 Task: Look for space in El Palmar, Guatemala from 12th July, 2023 to 16th July, 2023 for 8 adults in price range Rs.10000 to Rs.16000. Place can be private room with 8 bedrooms having 8 beds and 8 bathrooms. Property type can be house, flat, guest house. Amenities needed are: wifi, TV, free parkinig on premises, gym, breakfast. Booking option can be shelf check-in. Required host language is English.
Action: Mouse moved to (428, 111)
Screenshot: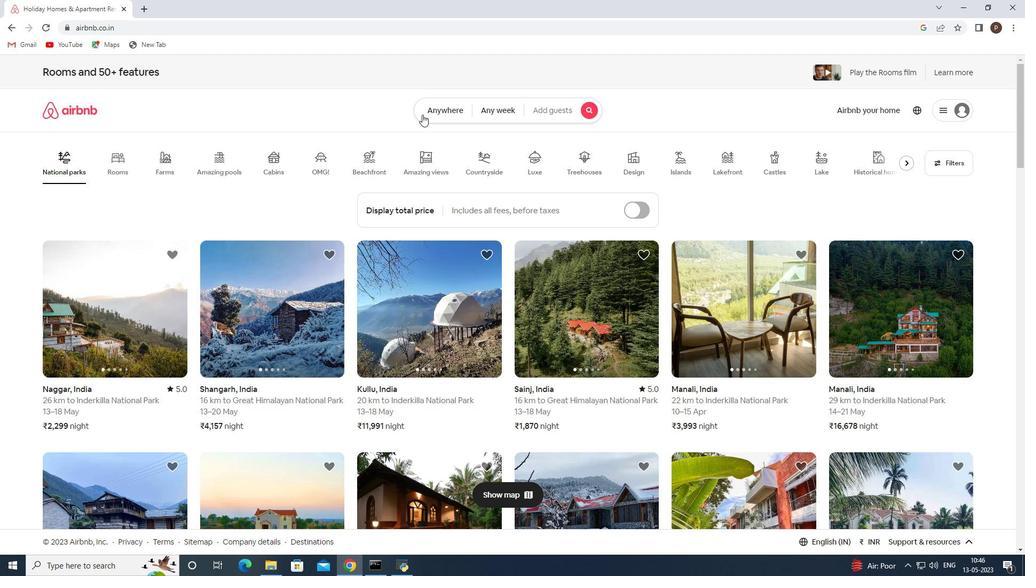 
Action: Mouse pressed left at (428, 111)
Screenshot: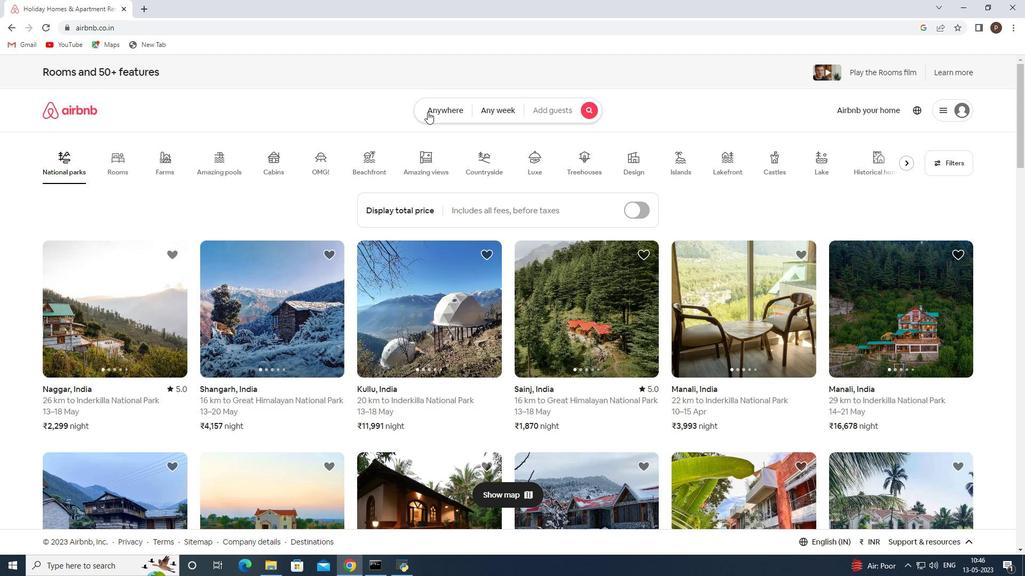 
Action: Mouse moved to (360, 156)
Screenshot: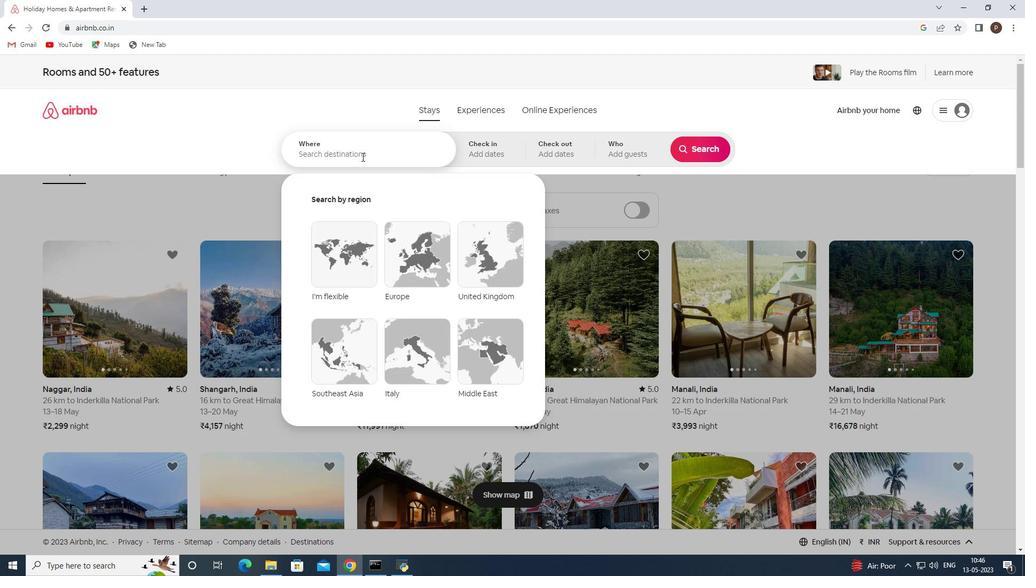 
Action: Mouse pressed left at (360, 156)
Screenshot: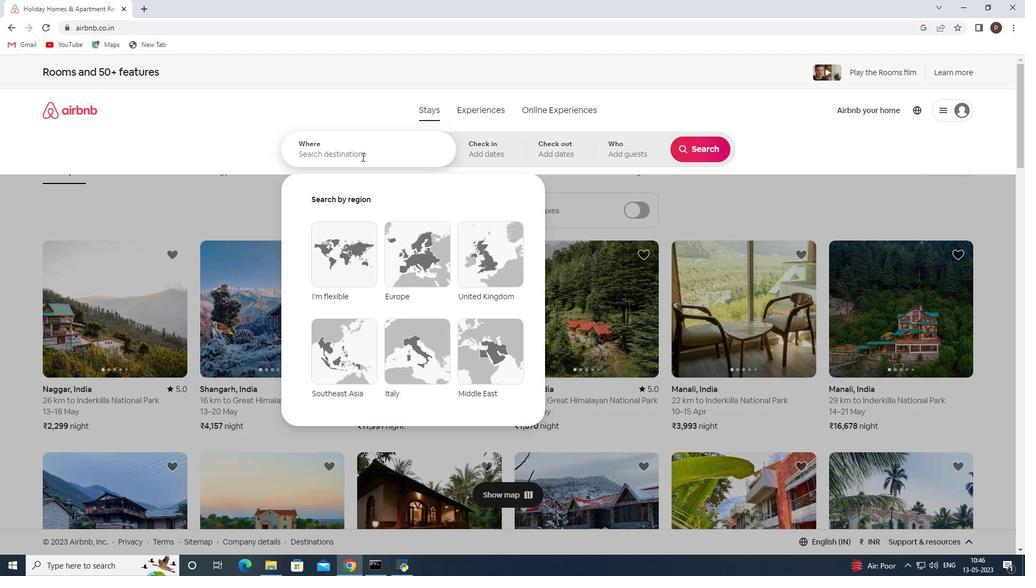 
Action: Key pressed <Key.caps_lock>E<Key.caps_lock>l<Key.space><Key.caps_lock>P<Key.caps_lock>almar,<Key.space><Key.caps_lock>G<Key.caps_lock>uatelama
Screenshot: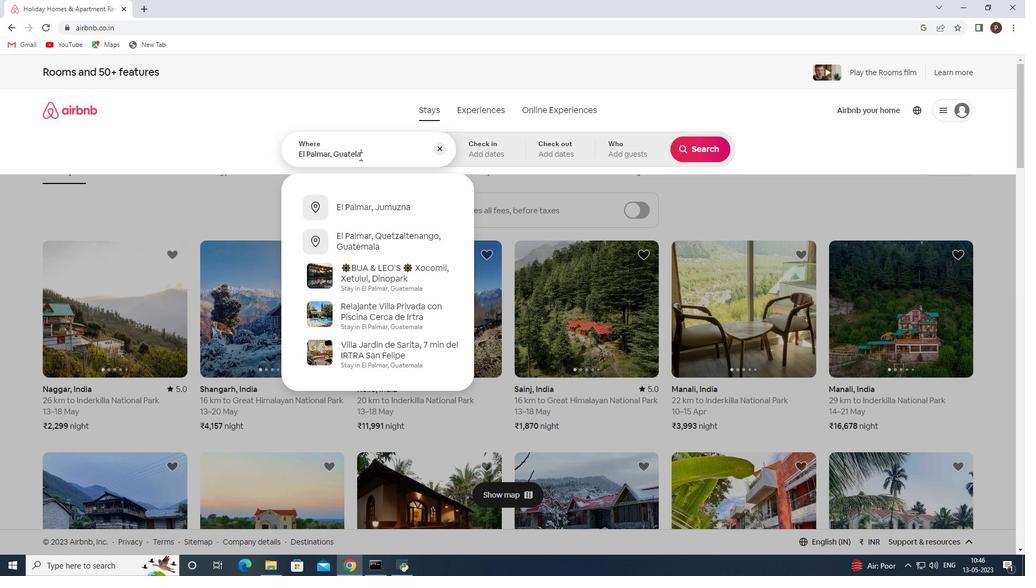 
Action: Mouse moved to (387, 239)
Screenshot: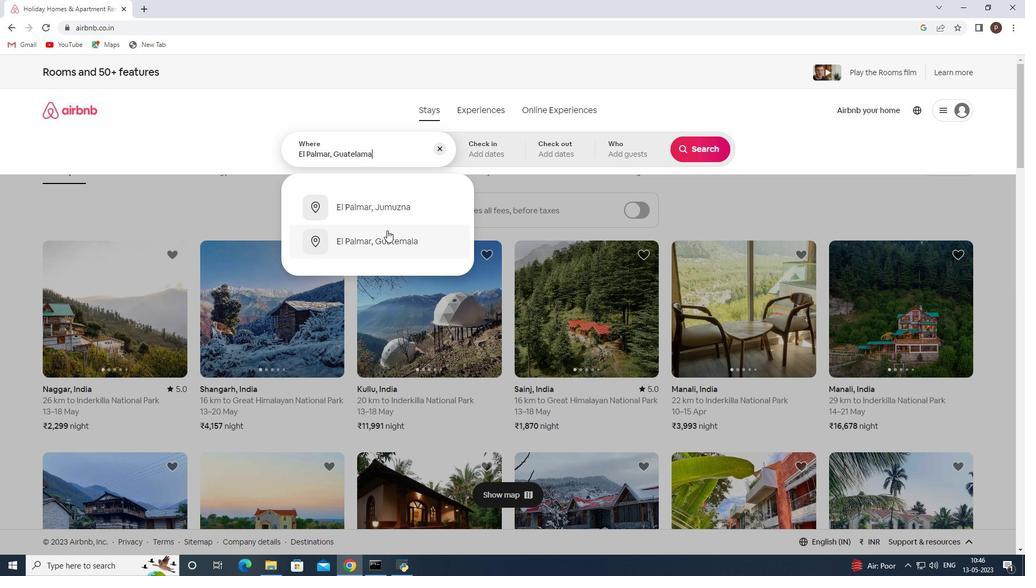 
Action: Mouse pressed left at (387, 239)
Screenshot: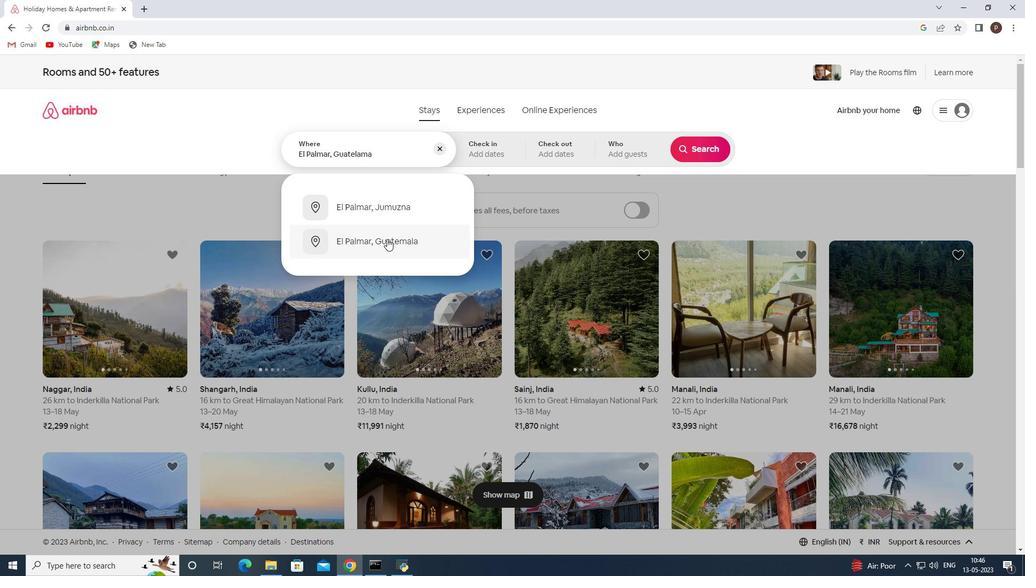
Action: Mouse moved to (694, 232)
Screenshot: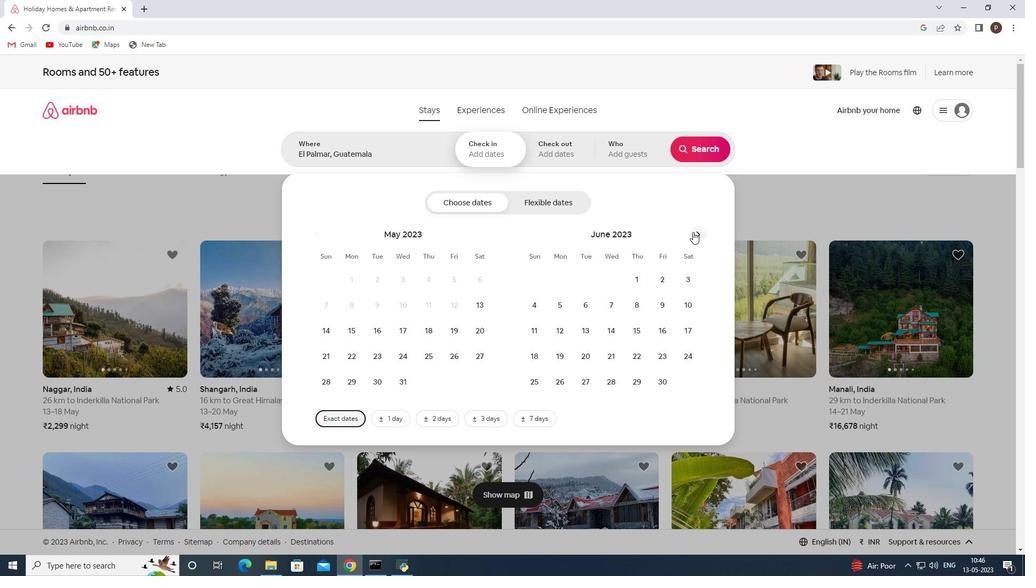 
Action: Mouse pressed left at (694, 232)
Screenshot: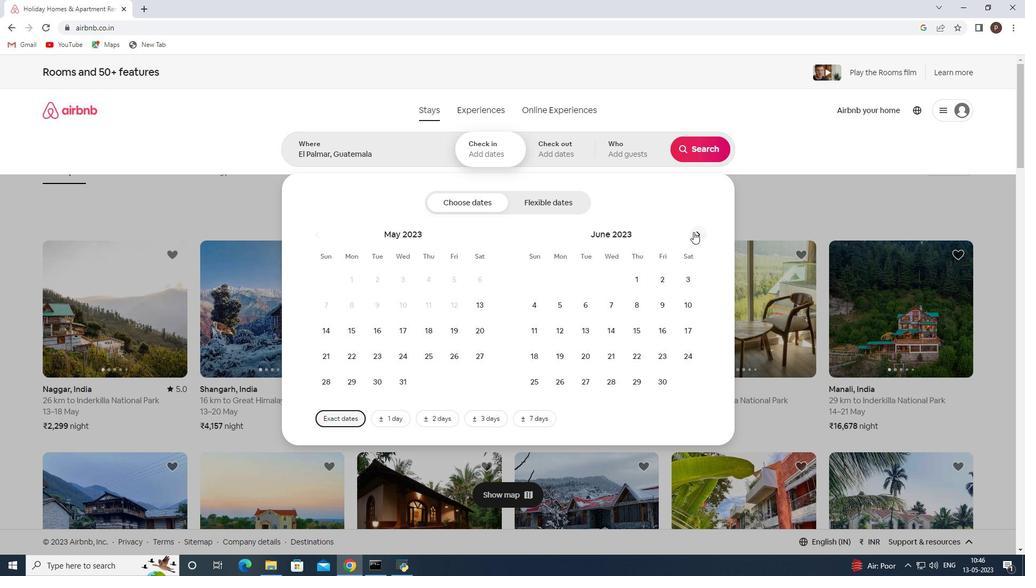 
Action: Mouse moved to (614, 329)
Screenshot: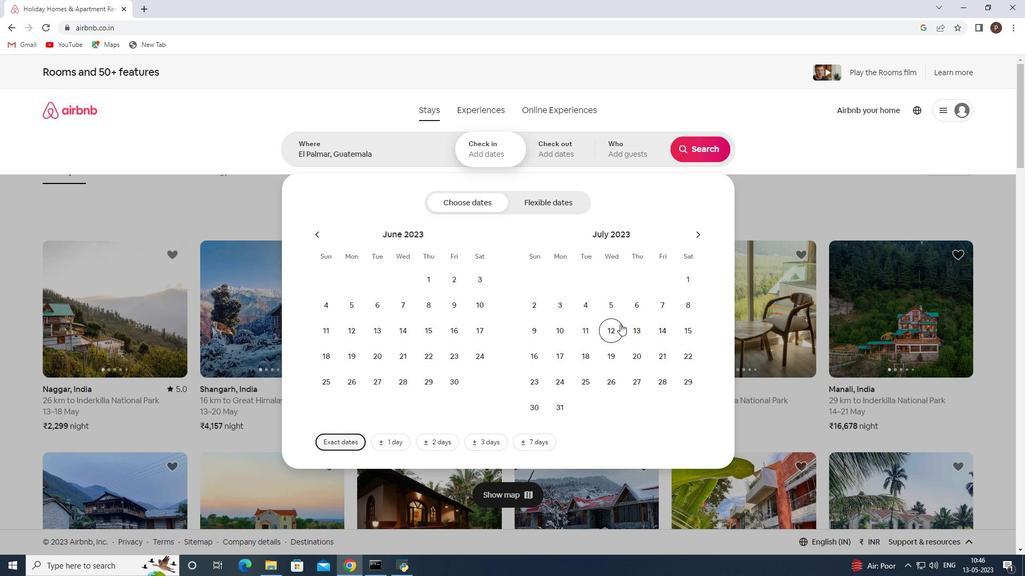 
Action: Mouse pressed left at (614, 329)
Screenshot: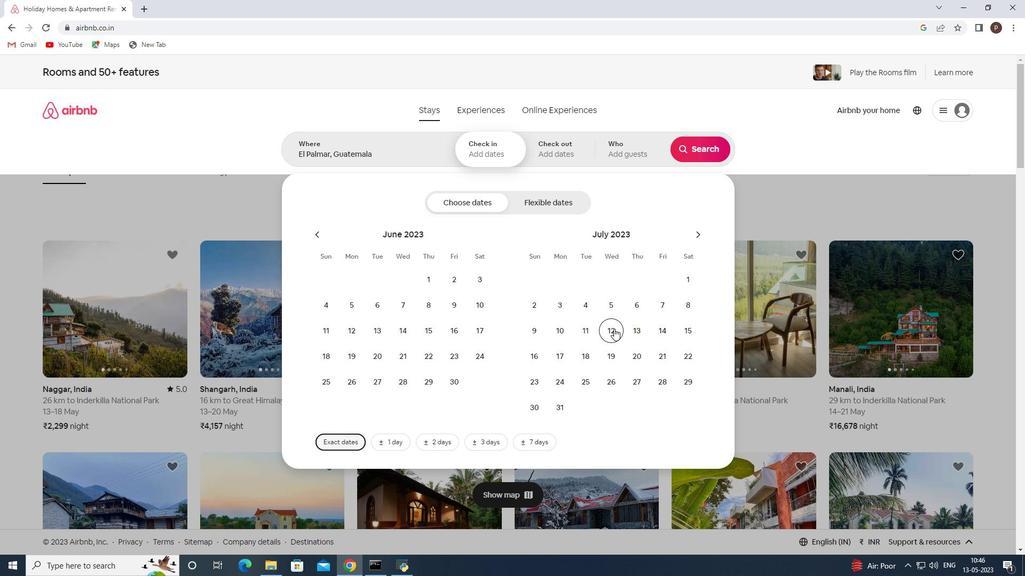 
Action: Mouse moved to (538, 353)
Screenshot: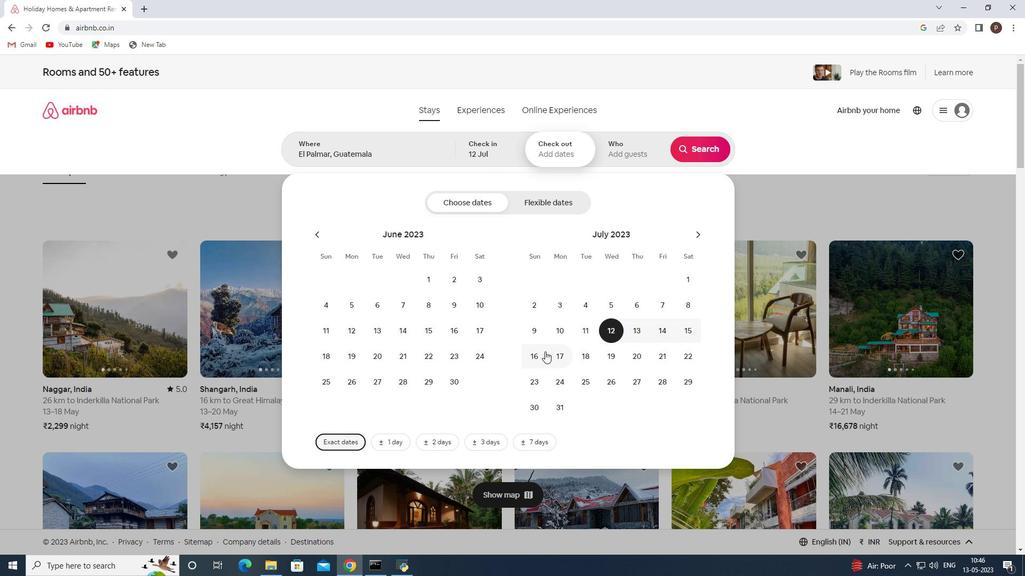 
Action: Mouse pressed left at (538, 353)
Screenshot: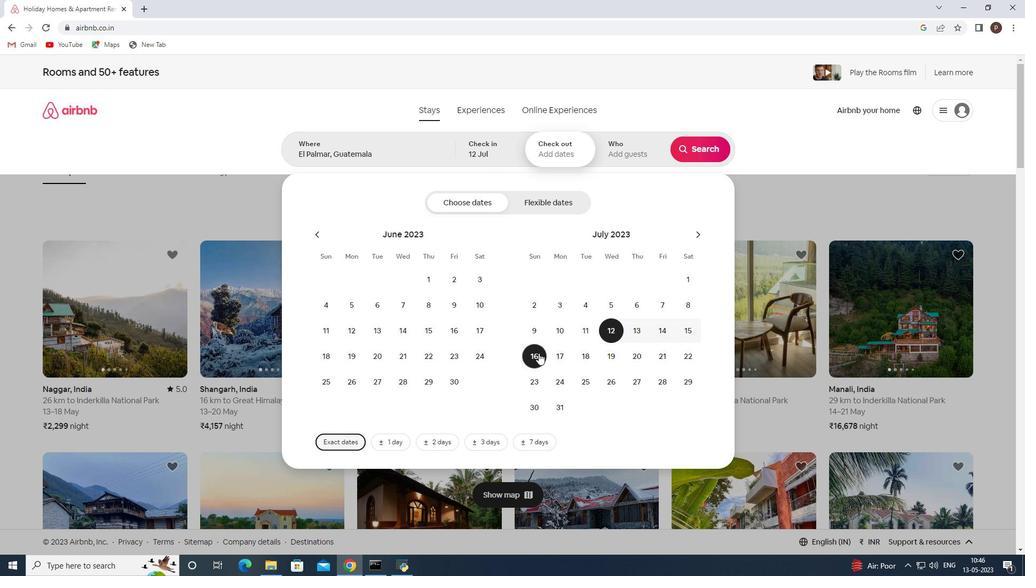 
Action: Mouse moved to (643, 157)
Screenshot: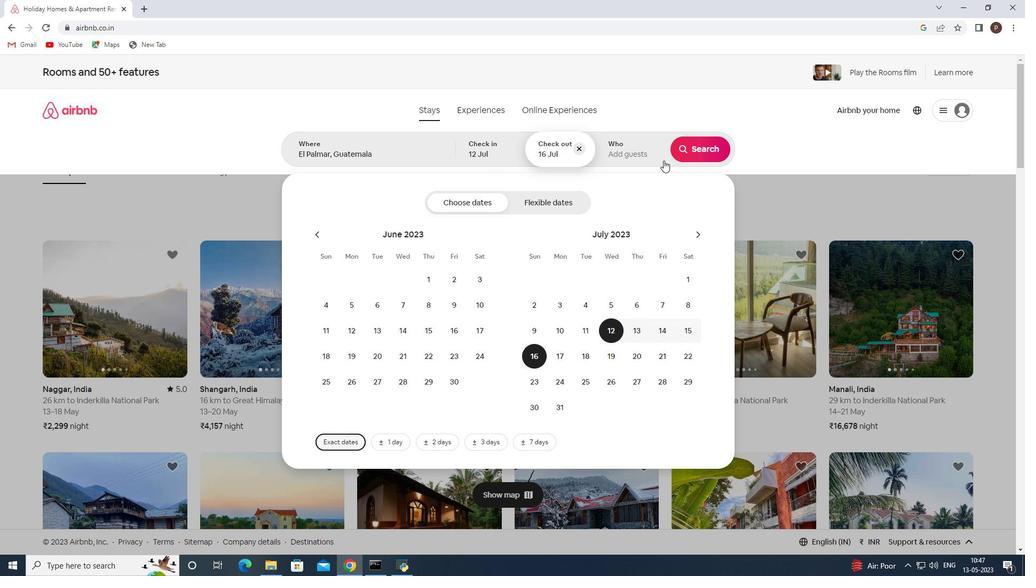 
Action: Mouse pressed left at (643, 157)
Screenshot: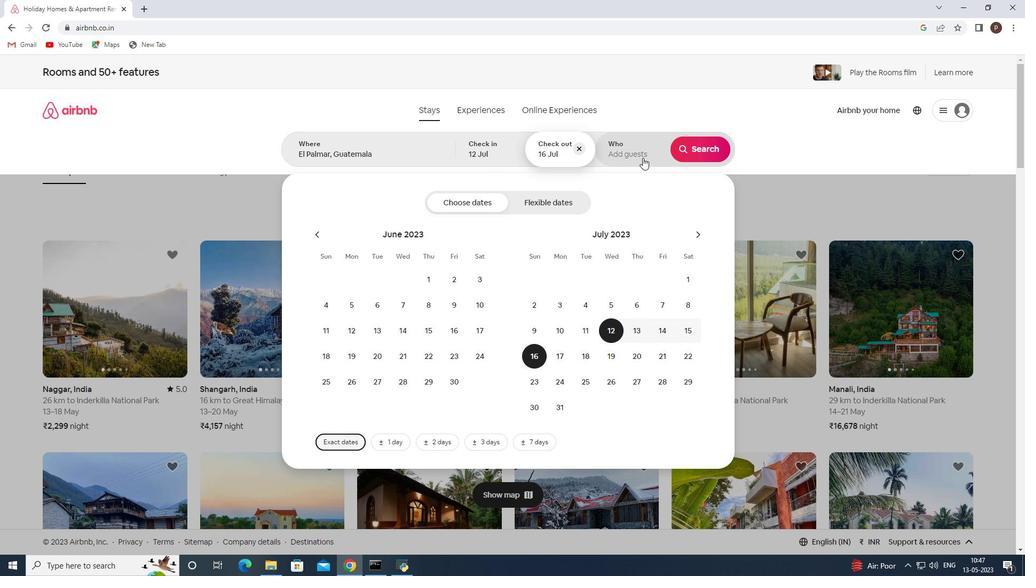
Action: Mouse moved to (702, 201)
Screenshot: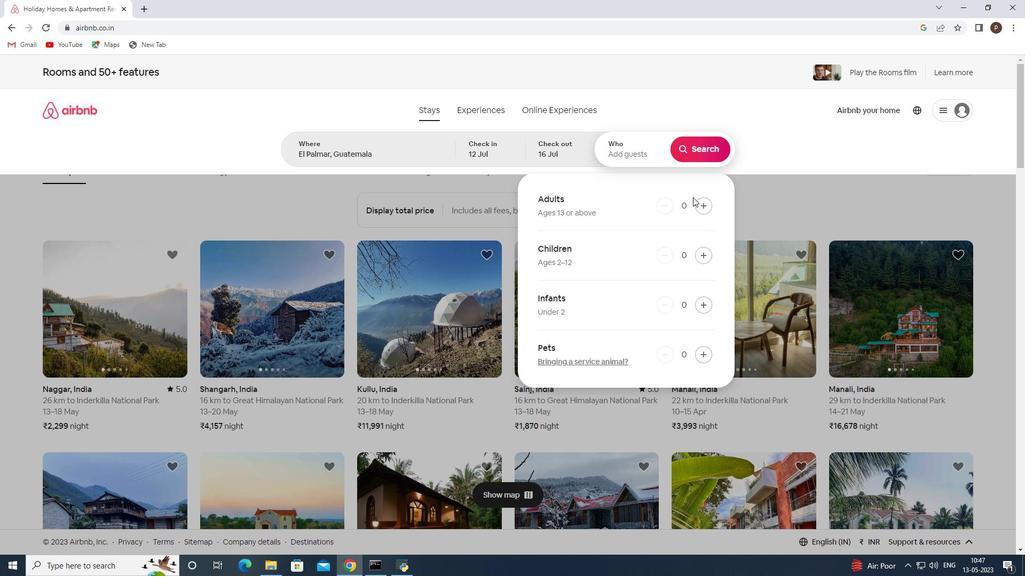
Action: Mouse pressed left at (702, 201)
Screenshot: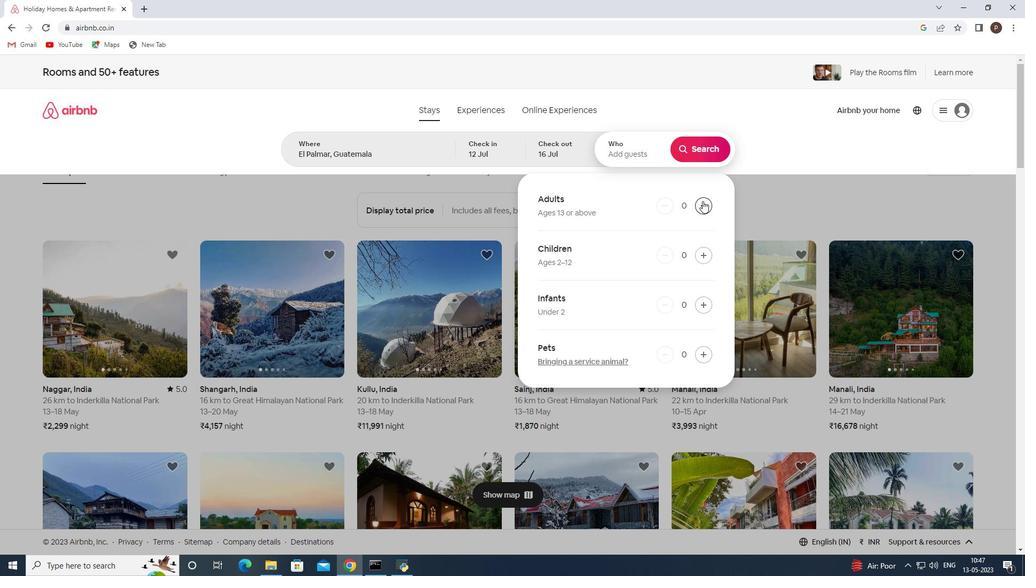 
Action: Mouse pressed left at (702, 201)
Screenshot: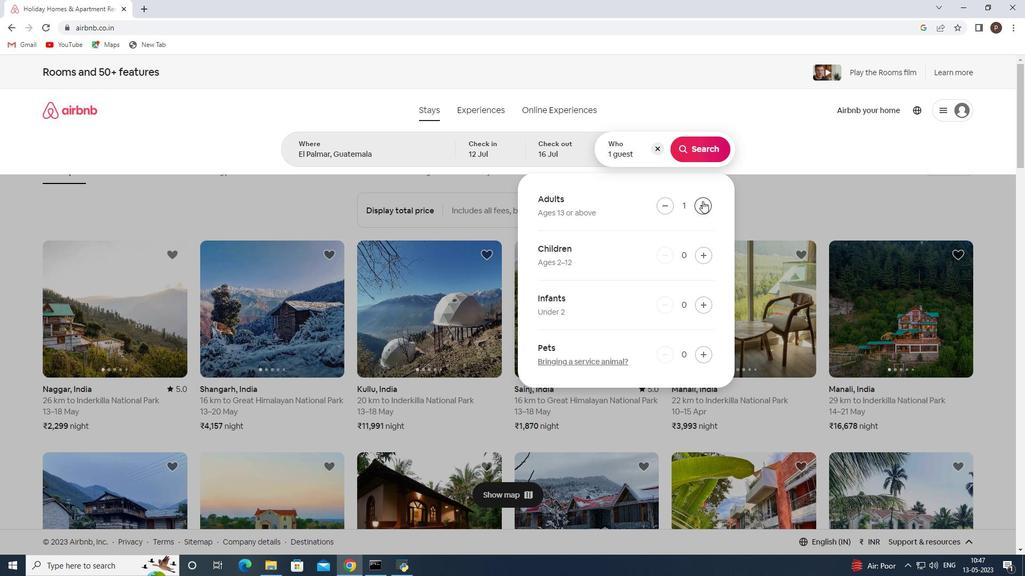
Action: Mouse pressed left at (702, 201)
Screenshot: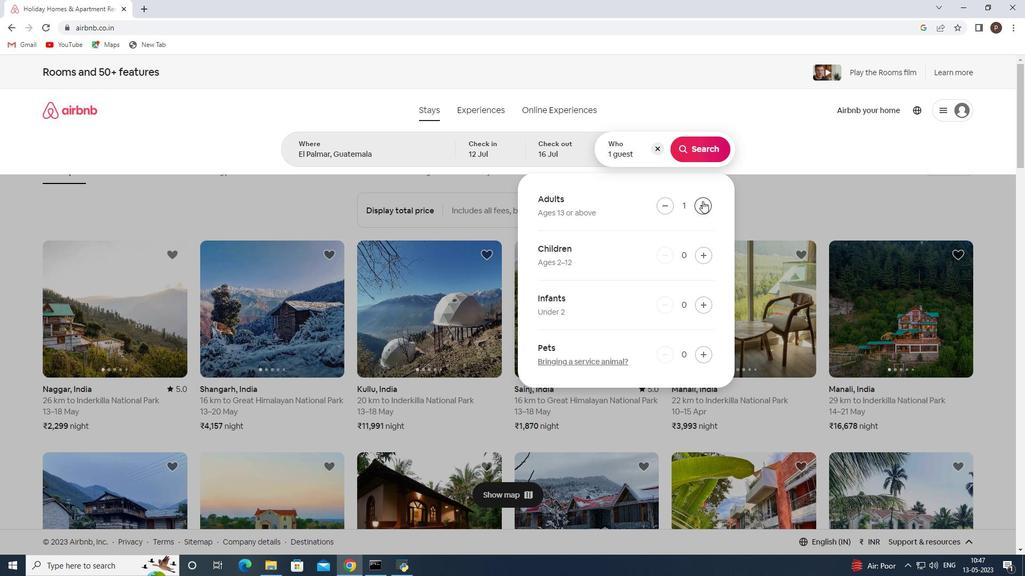 
Action: Mouse pressed left at (702, 201)
Screenshot: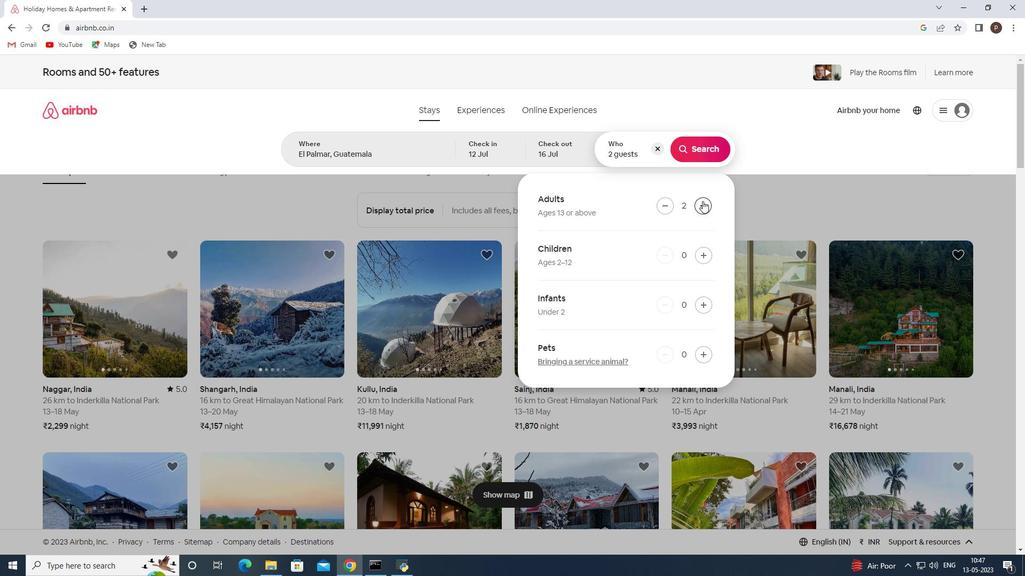 
Action: Mouse pressed left at (702, 201)
Screenshot: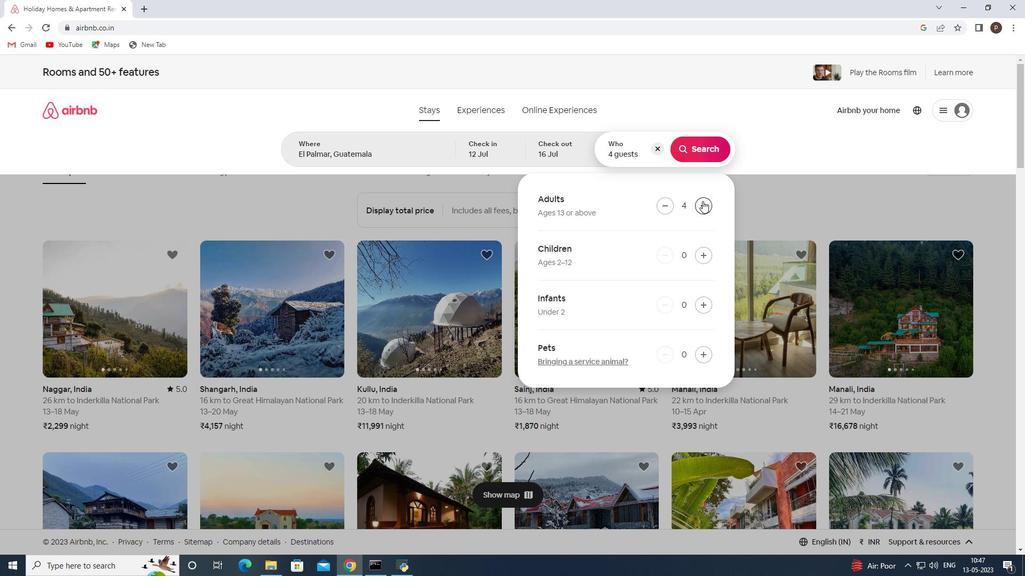 
Action: Mouse pressed left at (702, 201)
Screenshot: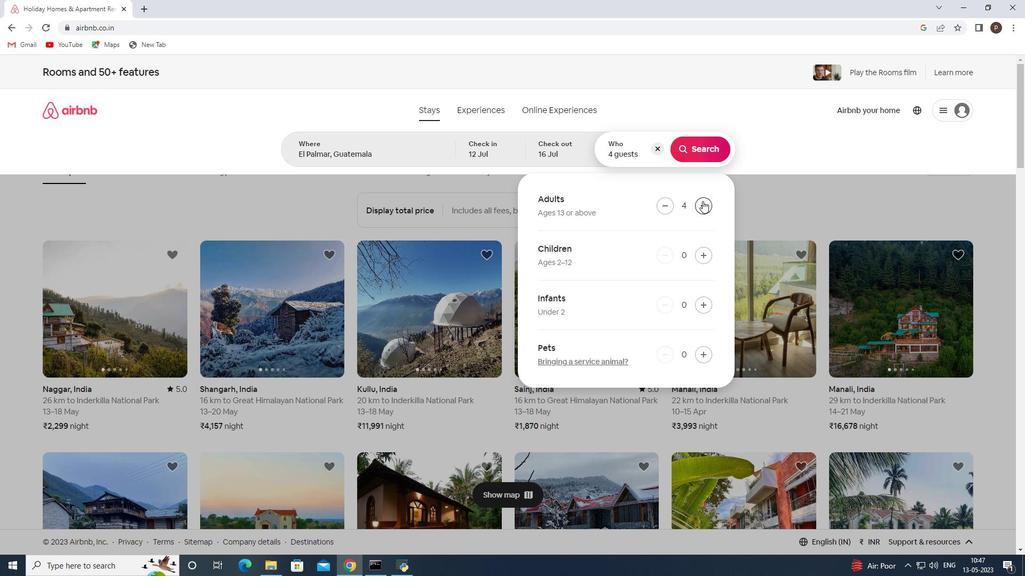 
Action: Mouse pressed left at (702, 201)
Screenshot: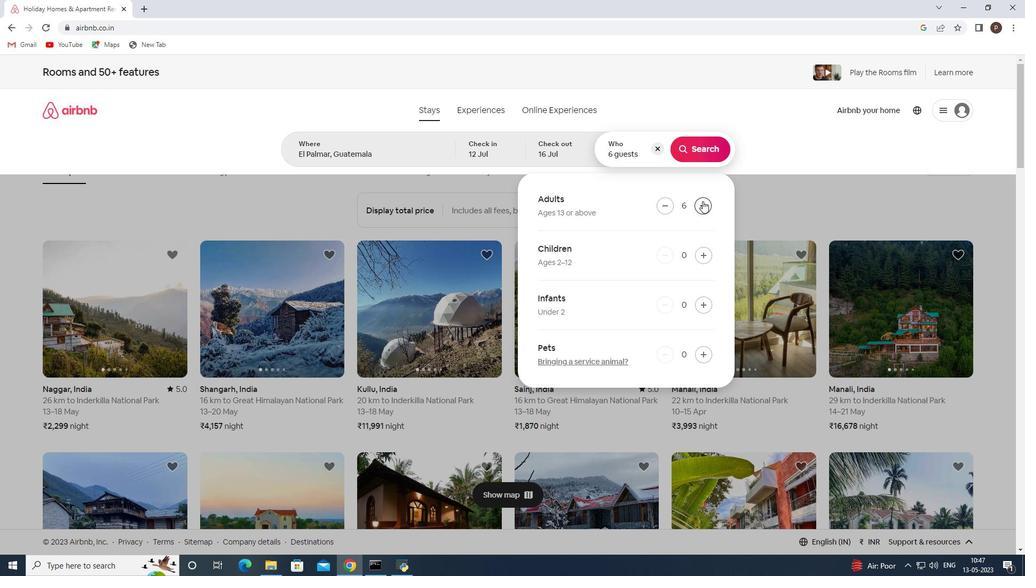 
Action: Mouse pressed left at (702, 201)
Screenshot: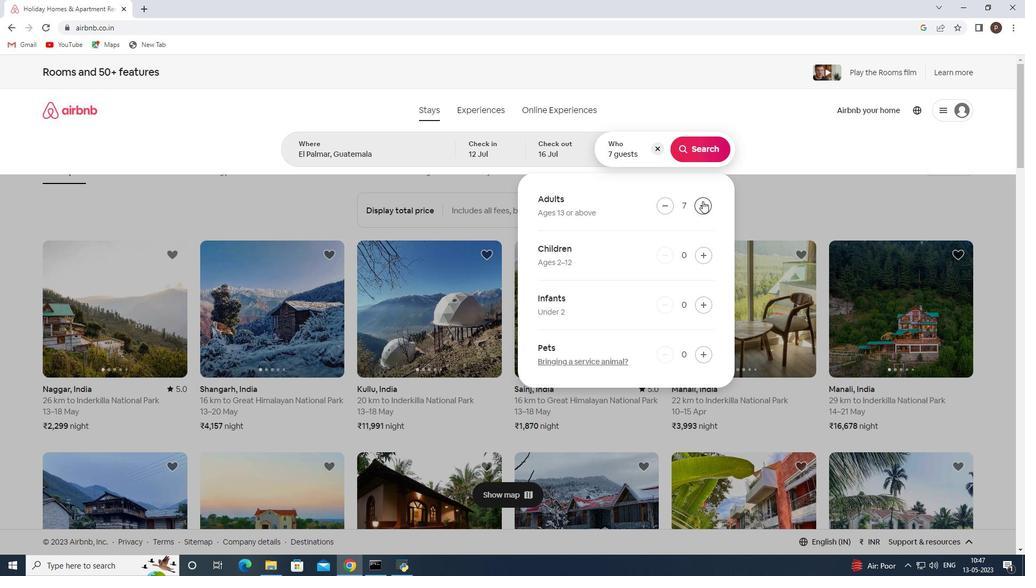 
Action: Mouse moved to (707, 149)
Screenshot: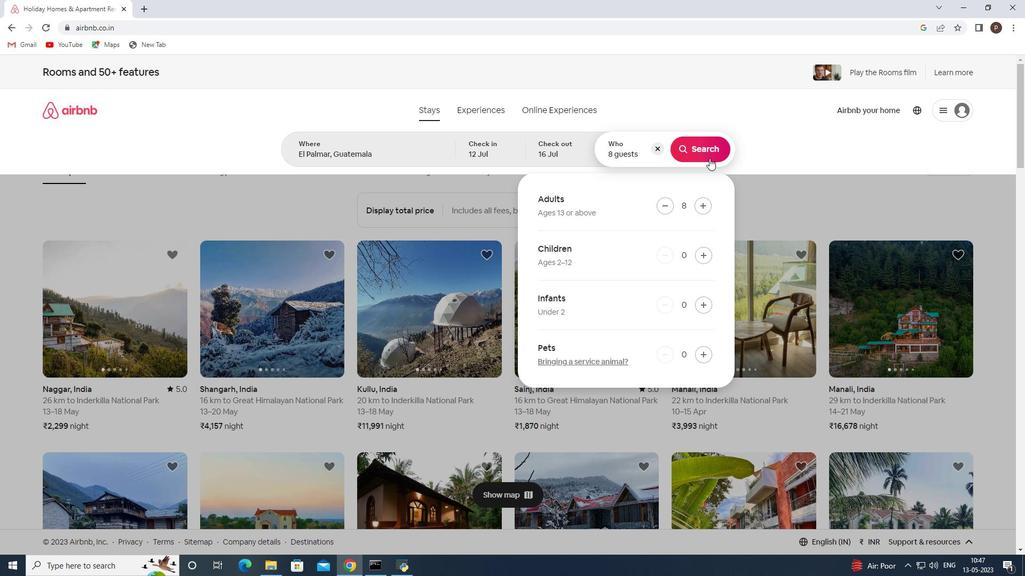 
Action: Mouse pressed left at (707, 149)
Screenshot: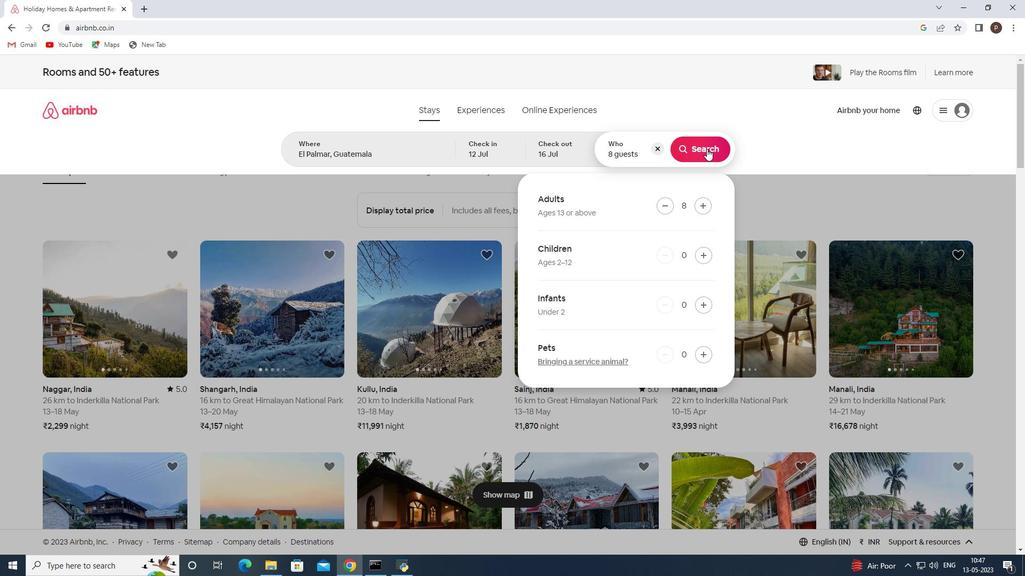 
Action: Mouse moved to (972, 116)
Screenshot: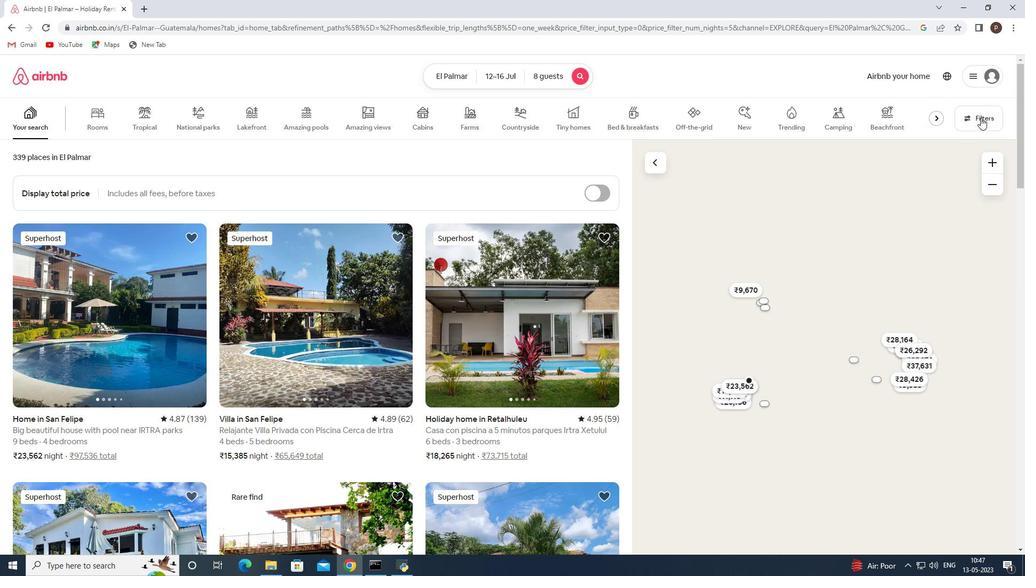 
Action: Mouse pressed left at (972, 116)
Screenshot: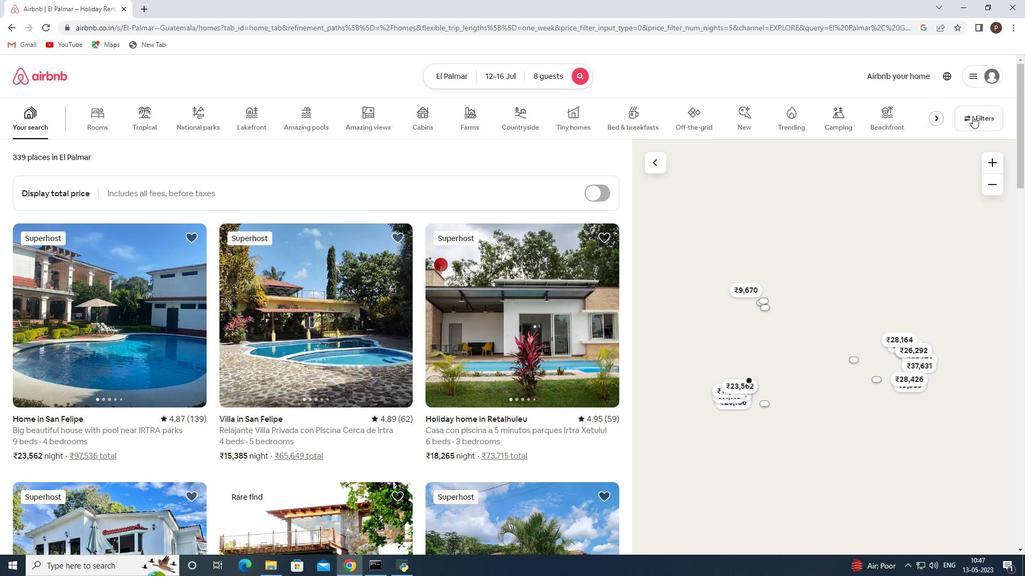 
Action: Mouse moved to (353, 385)
Screenshot: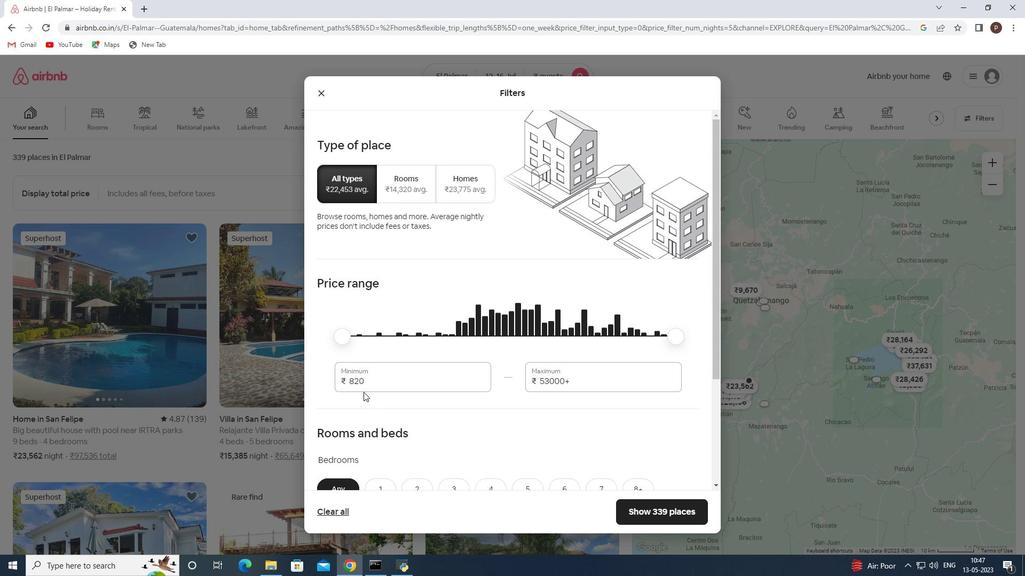
Action: Mouse pressed left at (353, 385)
Screenshot: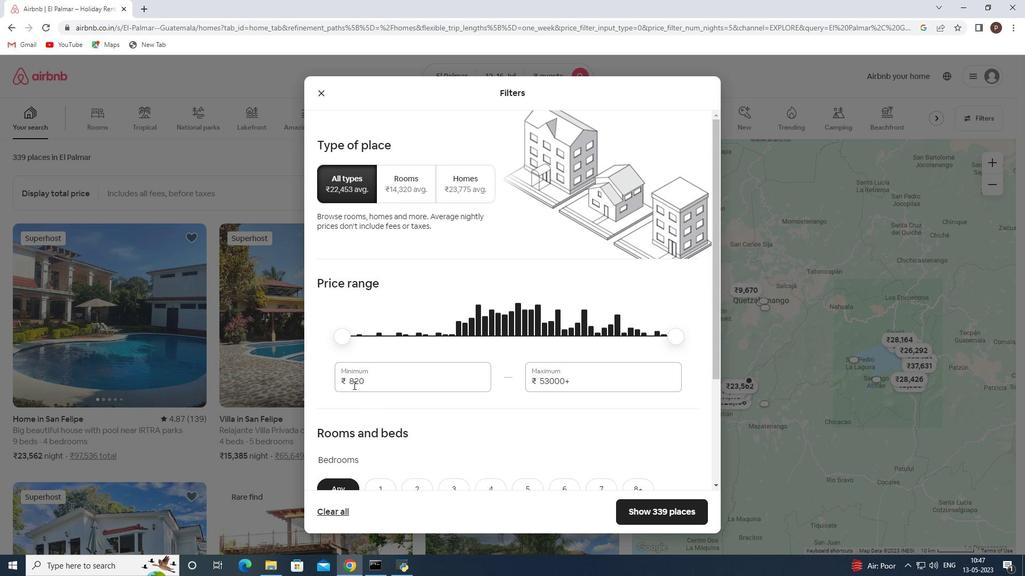 
Action: Mouse pressed left at (353, 385)
Screenshot: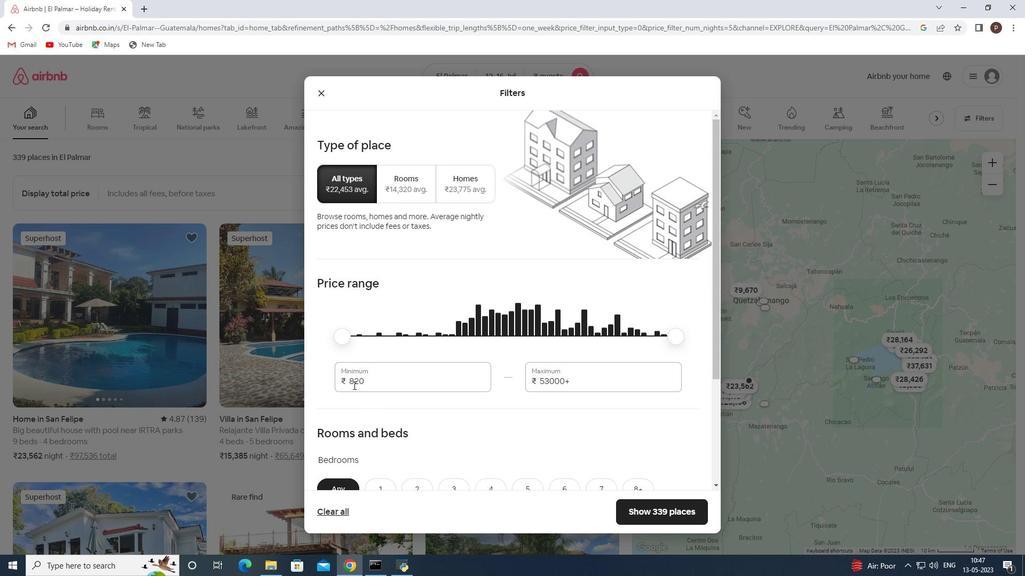 
Action: Key pressed 100000<Key.backspace><Key.tab>16000
Screenshot: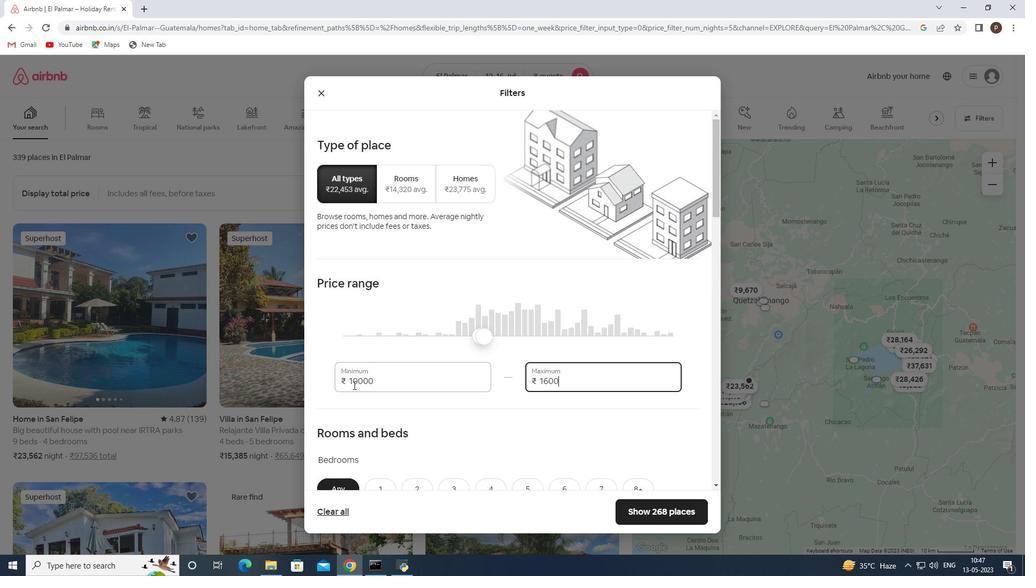 
Action: Mouse moved to (376, 404)
Screenshot: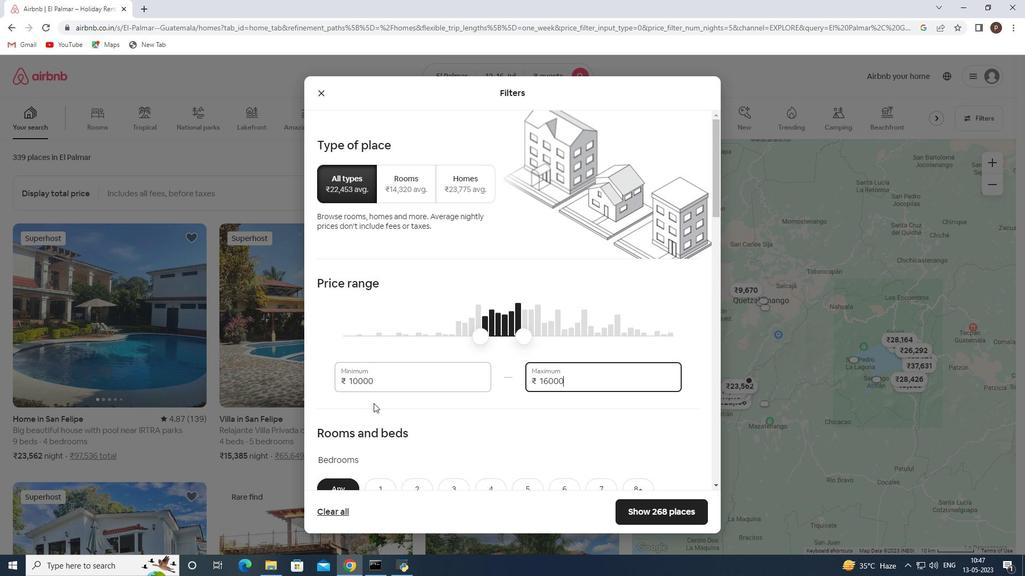 
Action: Mouse scrolled (376, 404) with delta (0, 0)
Screenshot: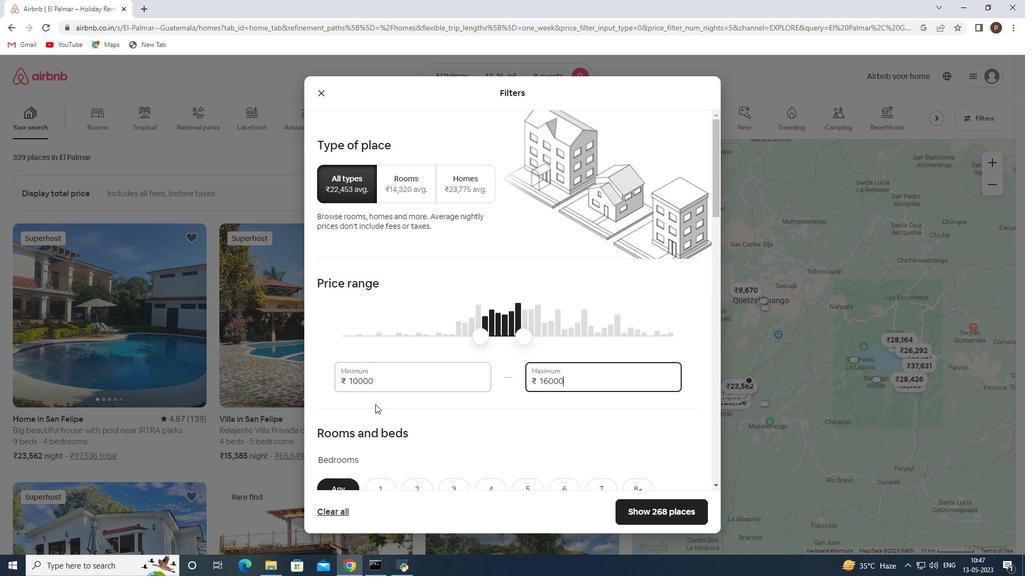 
Action: Mouse scrolled (376, 404) with delta (0, 0)
Screenshot: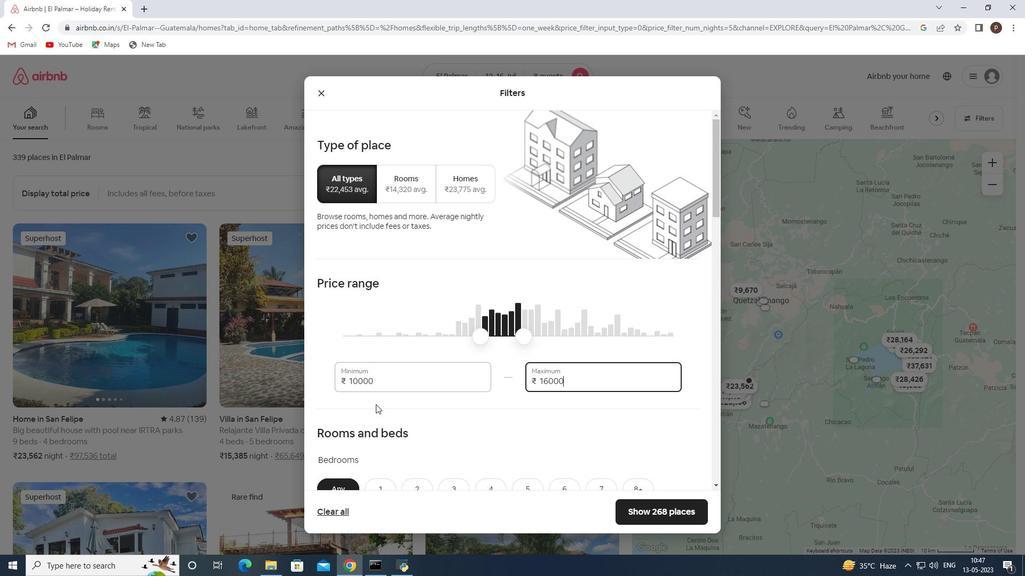 
Action: Mouse moved to (379, 391)
Screenshot: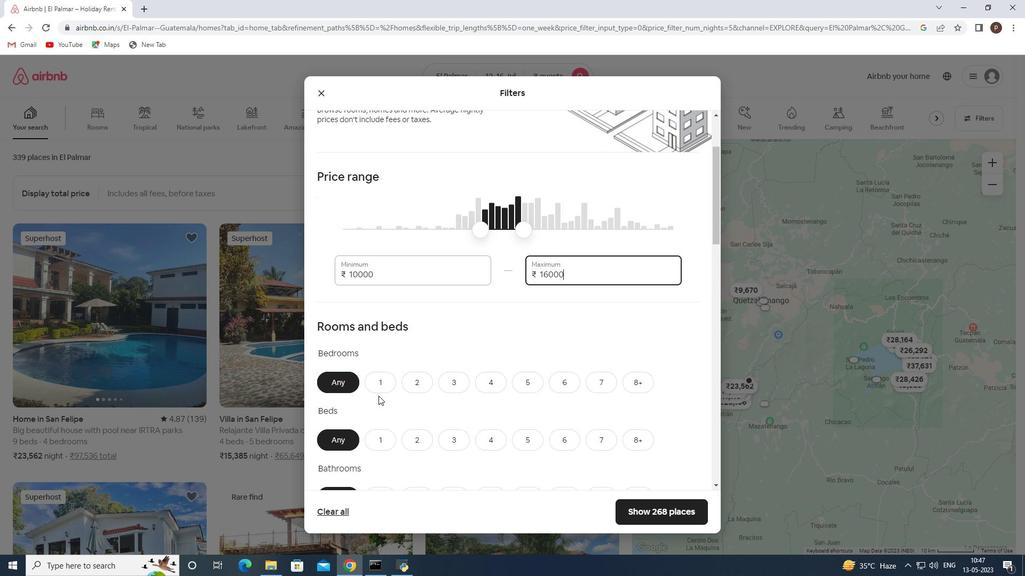 
Action: Mouse scrolled (379, 390) with delta (0, 0)
Screenshot: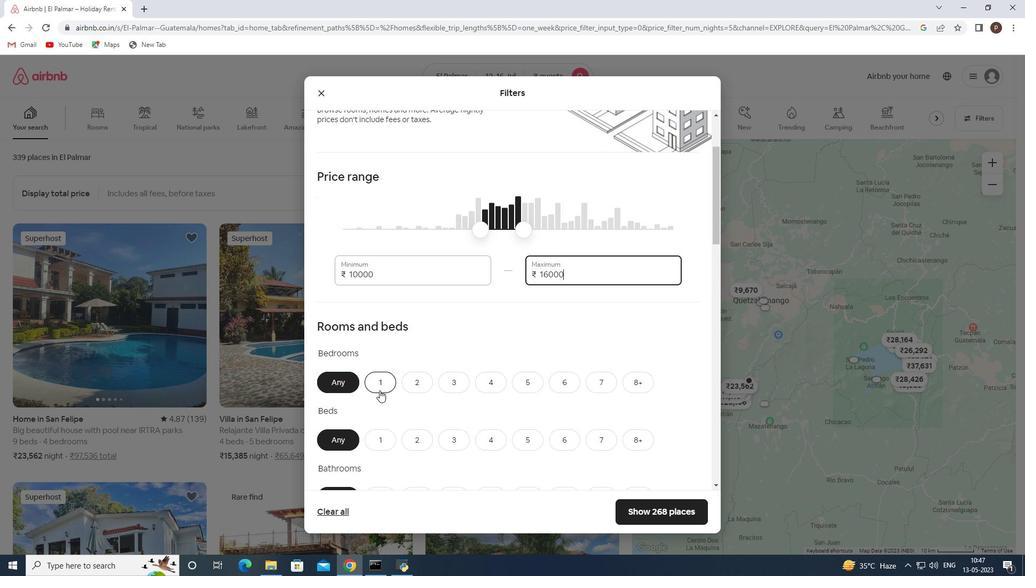 
Action: Mouse scrolled (379, 390) with delta (0, 0)
Screenshot: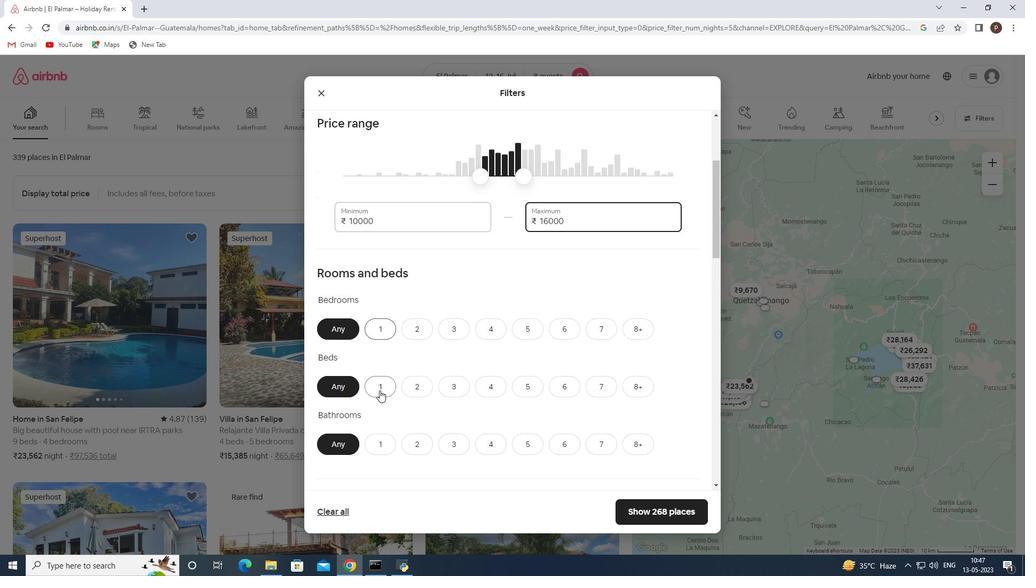 
Action: Mouse moved to (644, 265)
Screenshot: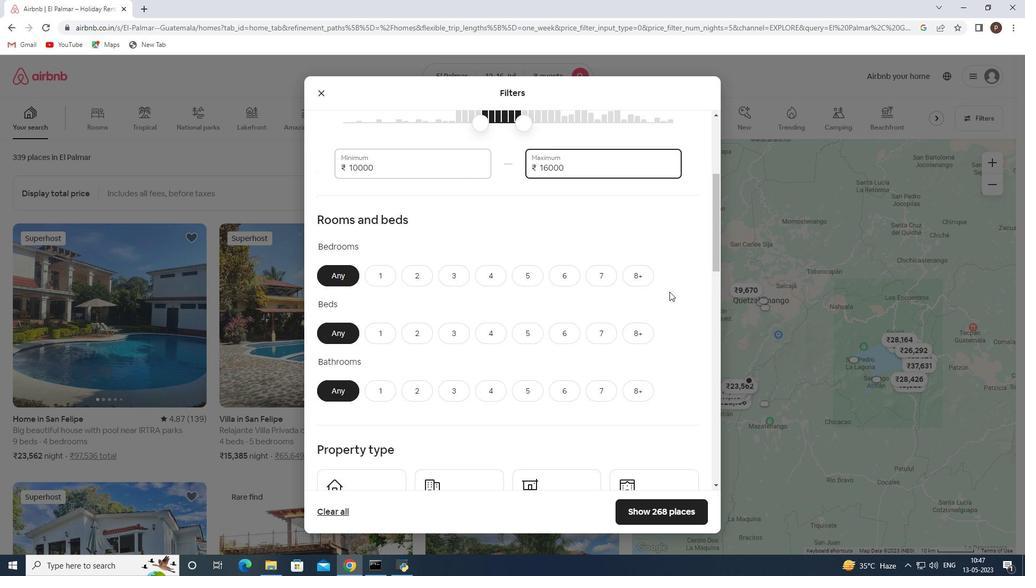 
Action: Mouse pressed left at (644, 265)
Screenshot: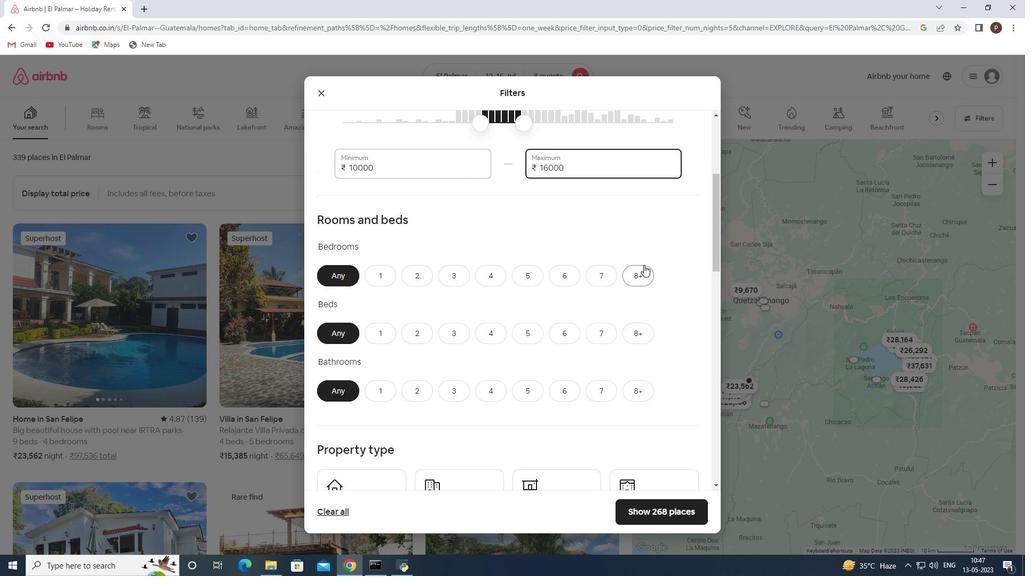 
Action: Mouse moved to (639, 323)
Screenshot: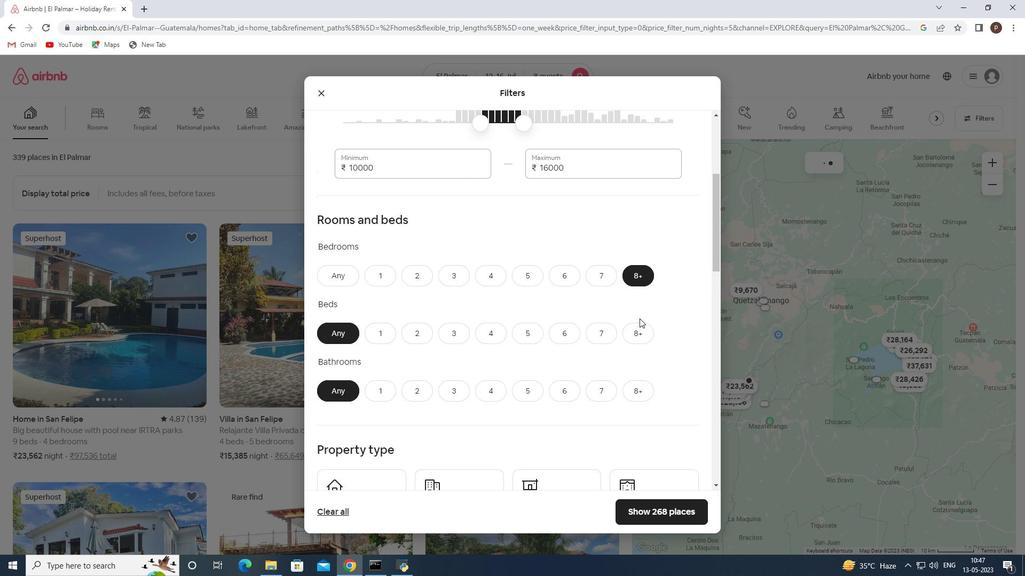 
Action: Mouse pressed left at (639, 323)
Screenshot: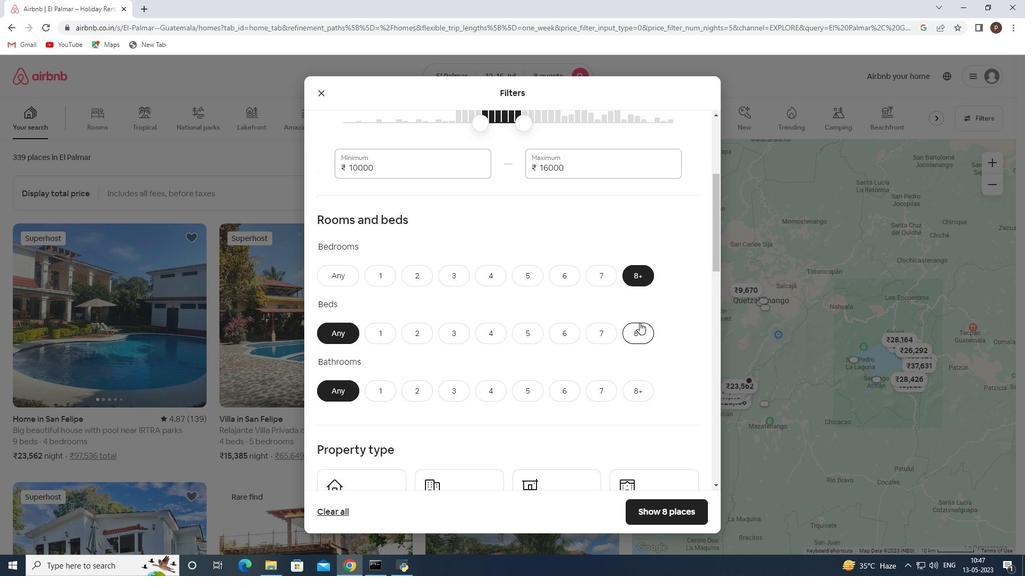 
Action: Mouse moved to (638, 388)
Screenshot: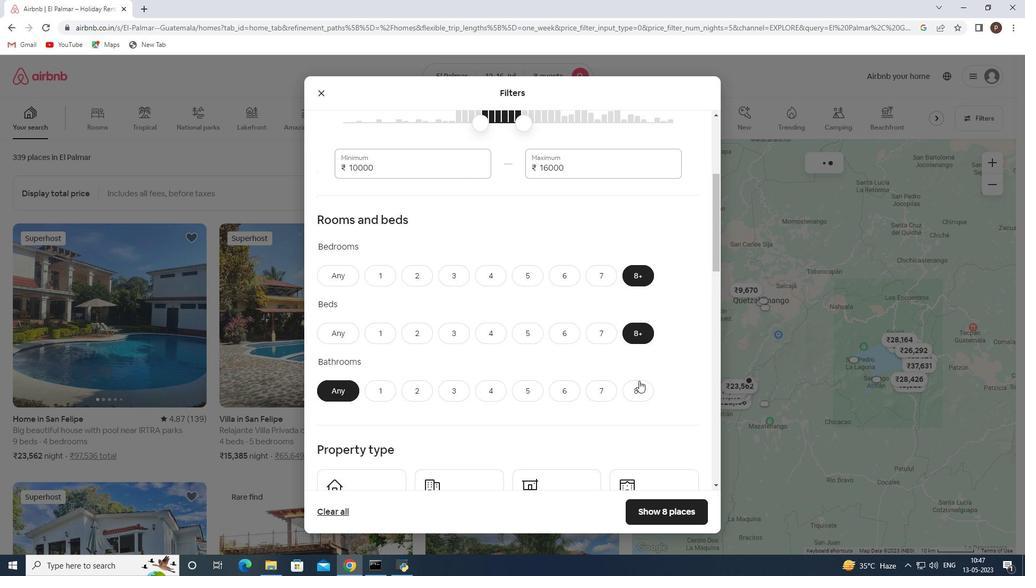 
Action: Mouse pressed left at (638, 388)
Screenshot: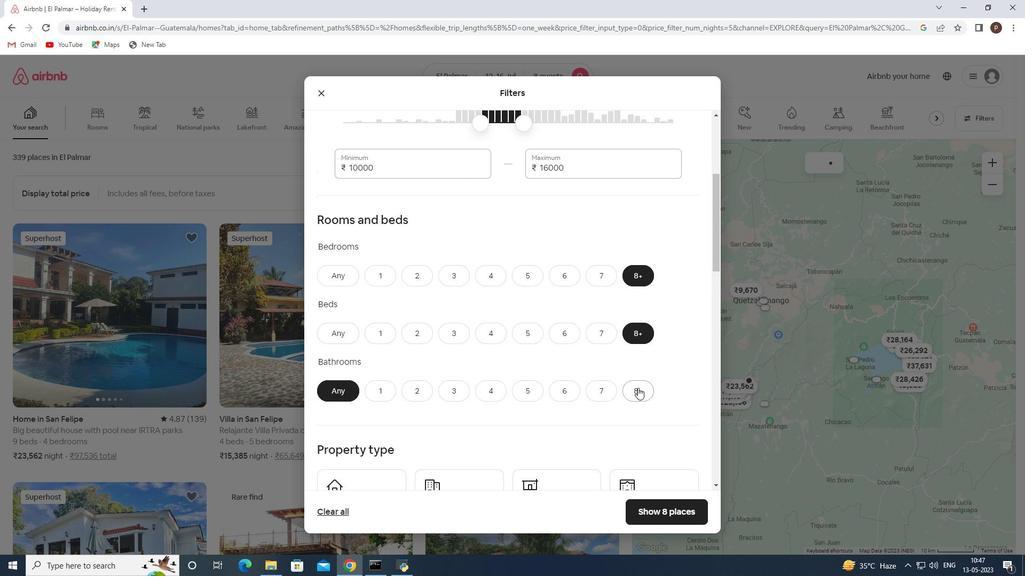
Action: Mouse moved to (587, 376)
Screenshot: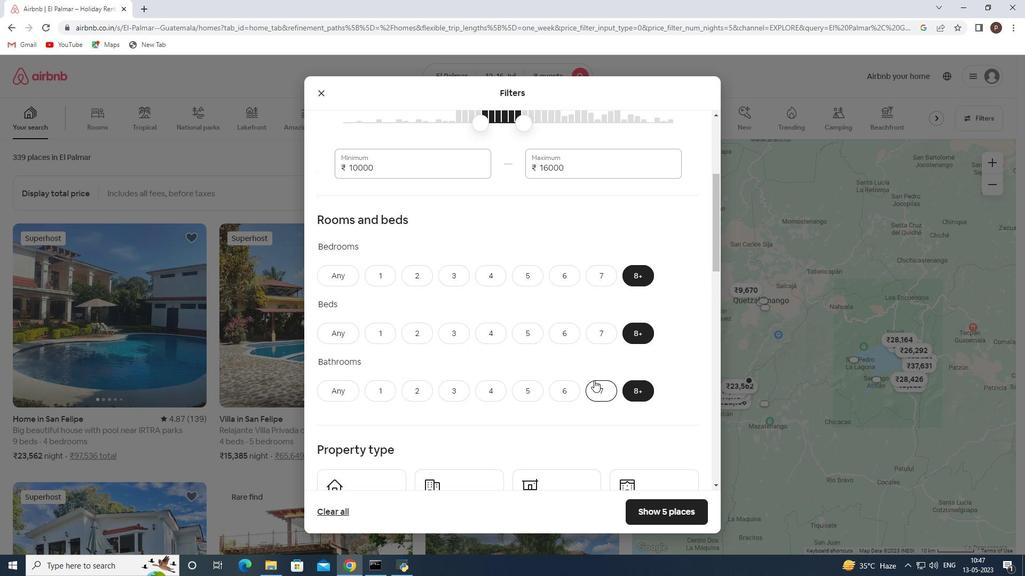 
Action: Mouse scrolled (587, 375) with delta (0, 0)
Screenshot: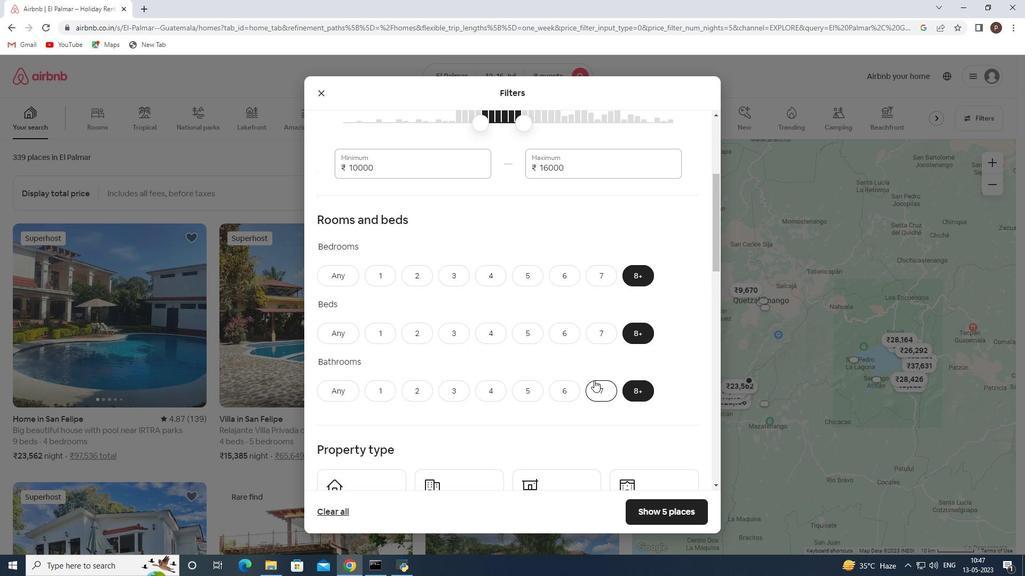 
Action: Mouse scrolled (587, 375) with delta (0, 0)
Screenshot: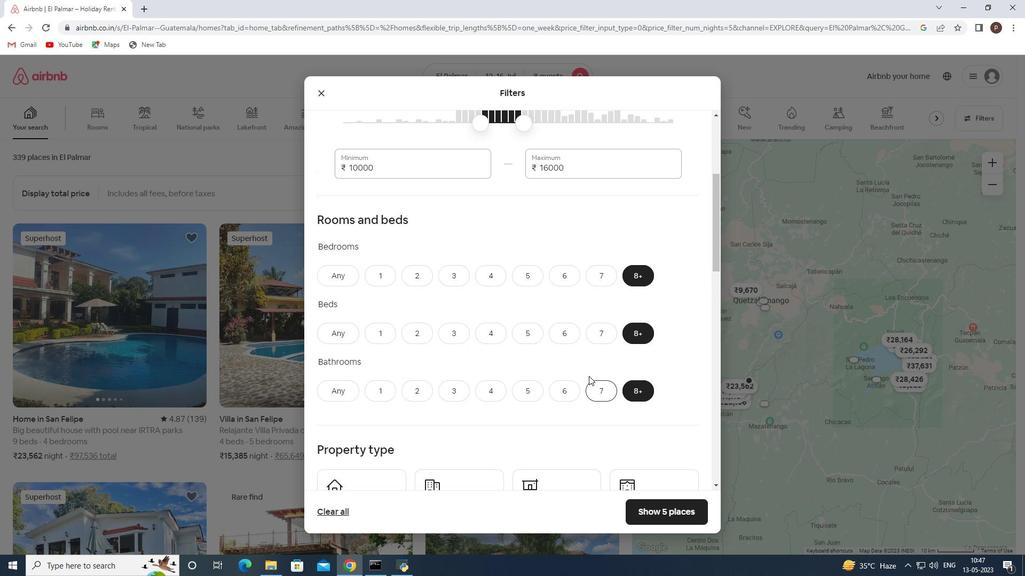 
Action: Mouse moved to (495, 324)
Screenshot: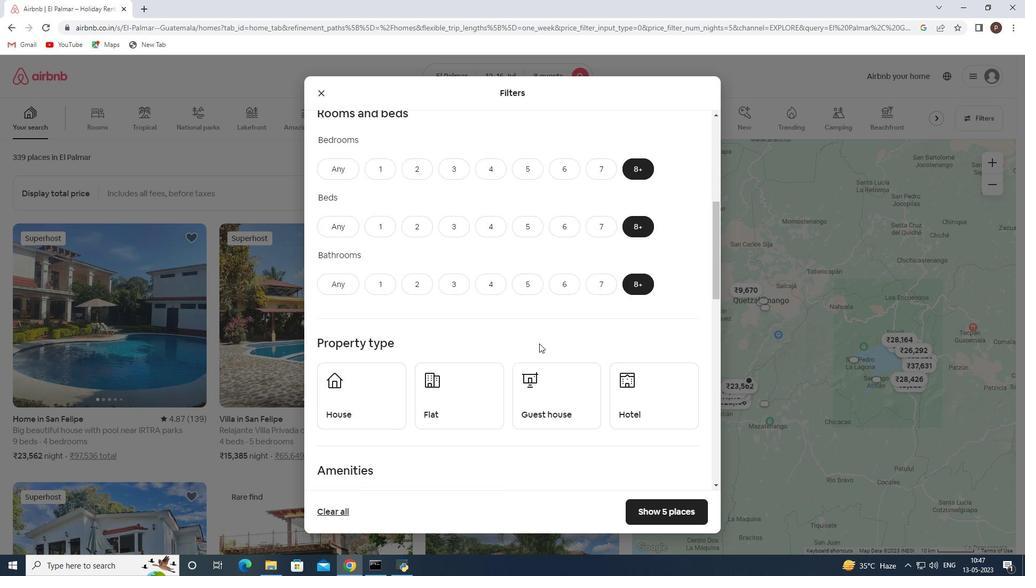 
Action: Mouse scrolled (495, 324) with delta (0, 0)
Screenshot: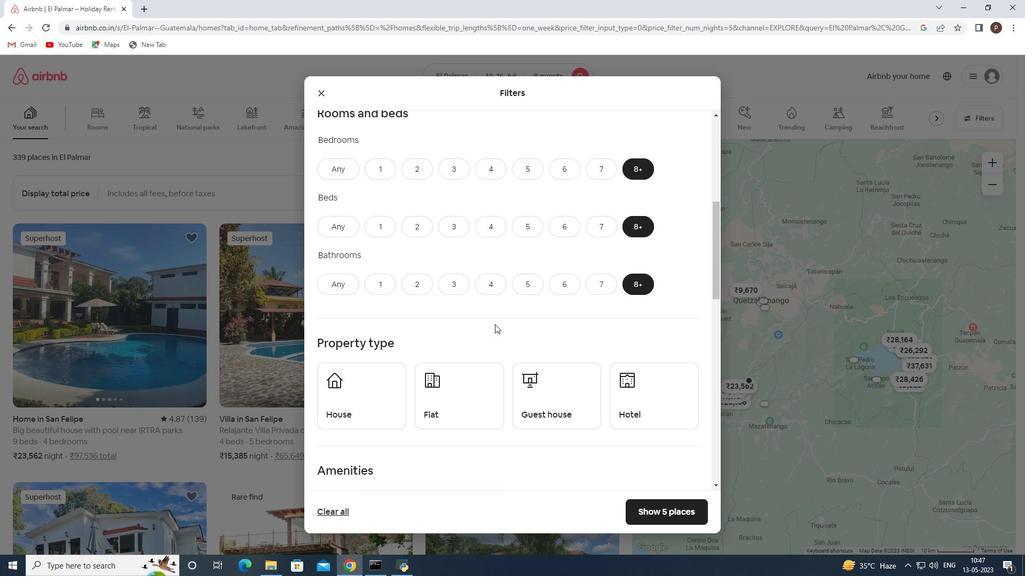 
Action: Mouse moved to (494, 324)
Screenshot: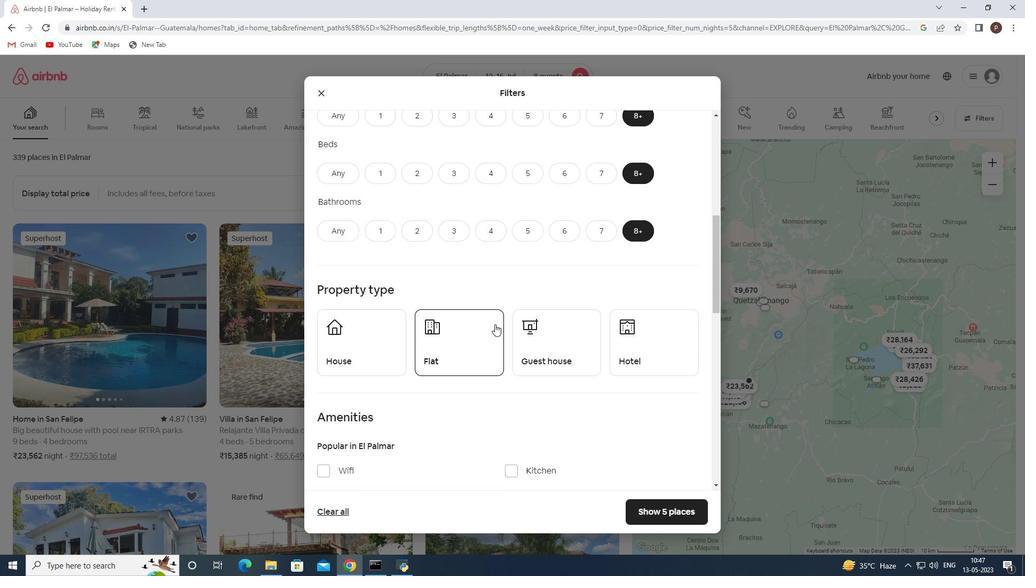
Action: Mouse scrolled (494, 324) with delta (0, 0)
Screenshot: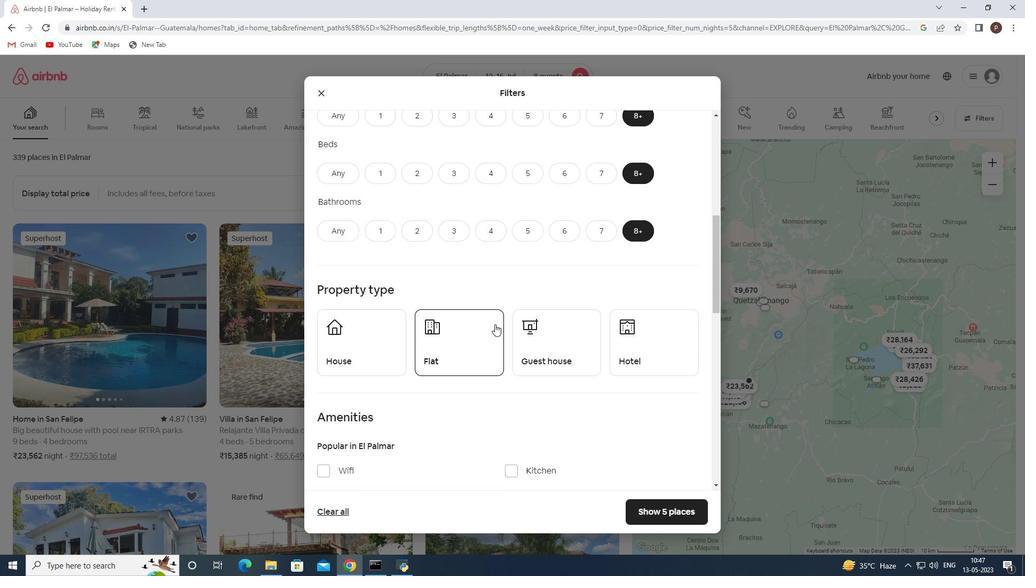 
Action: Mouse moved to (379, 290)
Screenshot: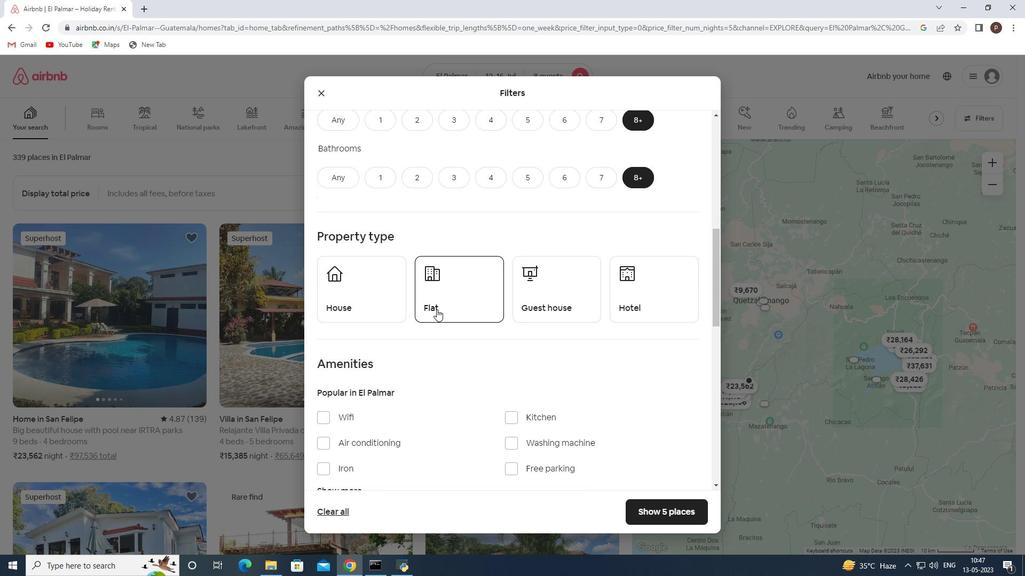 
Action: Mouse pressed left at (379, 290)
Screenshot: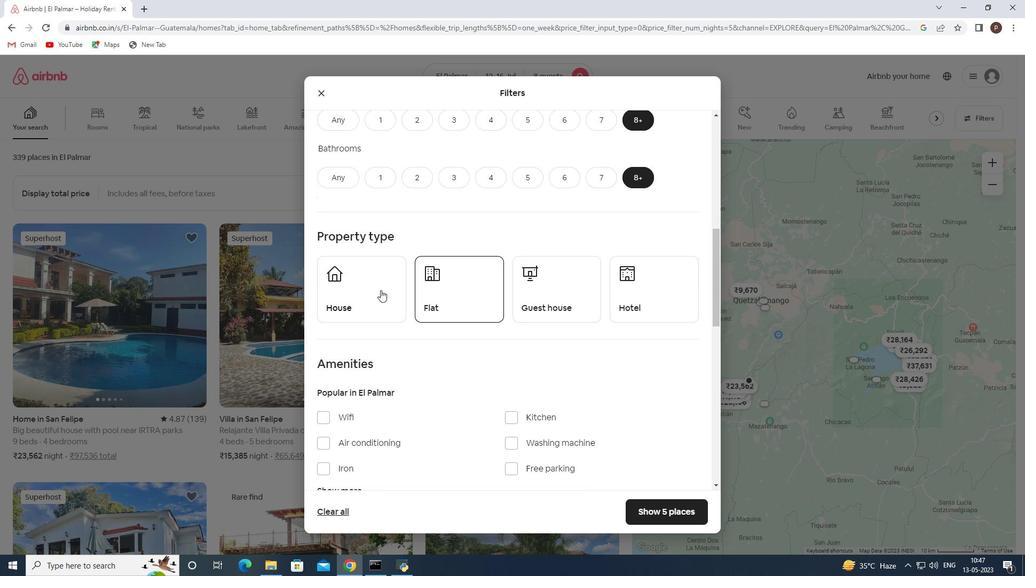 
Action: Mouse moved to (462, 293)
Screenshot: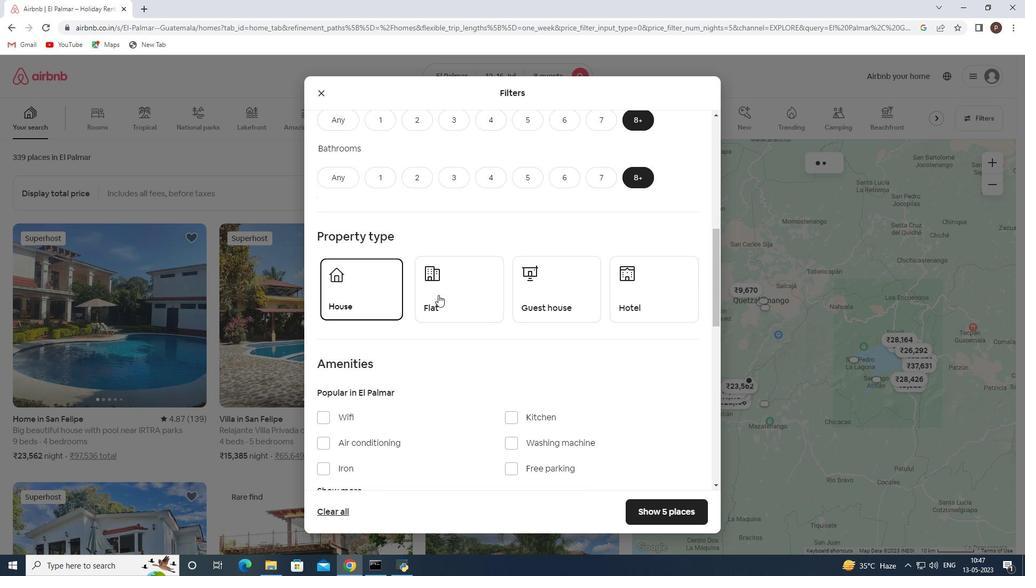 
Action: Mouse pressed left at (462, 293)
Screenshot: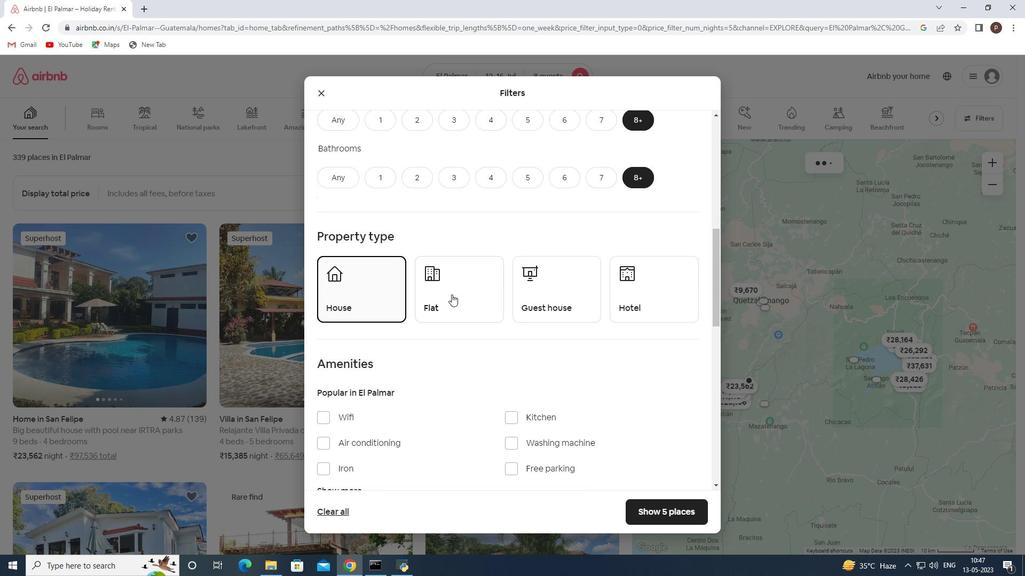 
Action: Mouse moved to (545, 290)
Screenshot: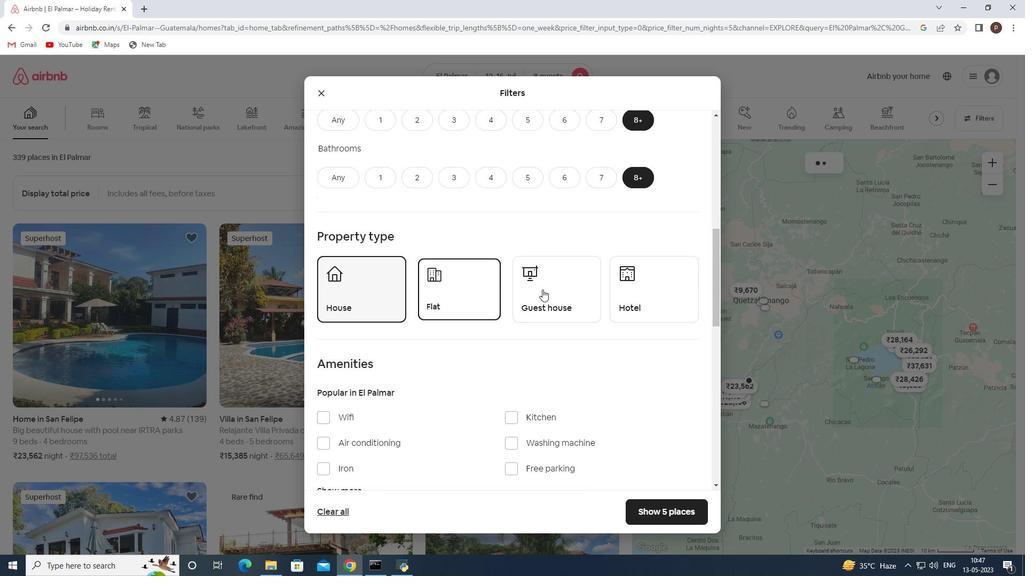 
Action: Mouse pressed left at (545, 290)
Screenshot: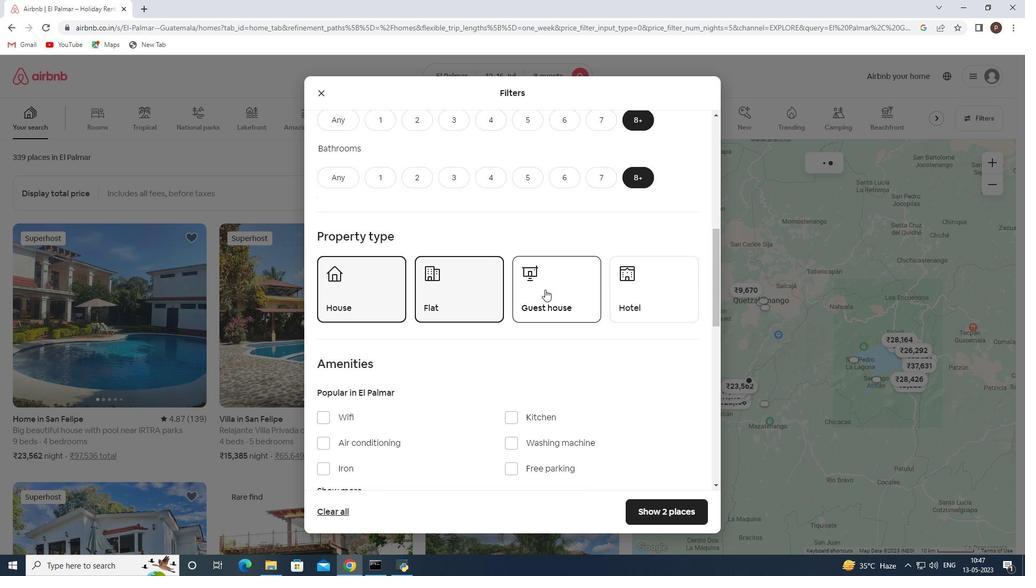 
Action: Mouse scrolled (545, 289) with delta (0, 0)
Screenshot: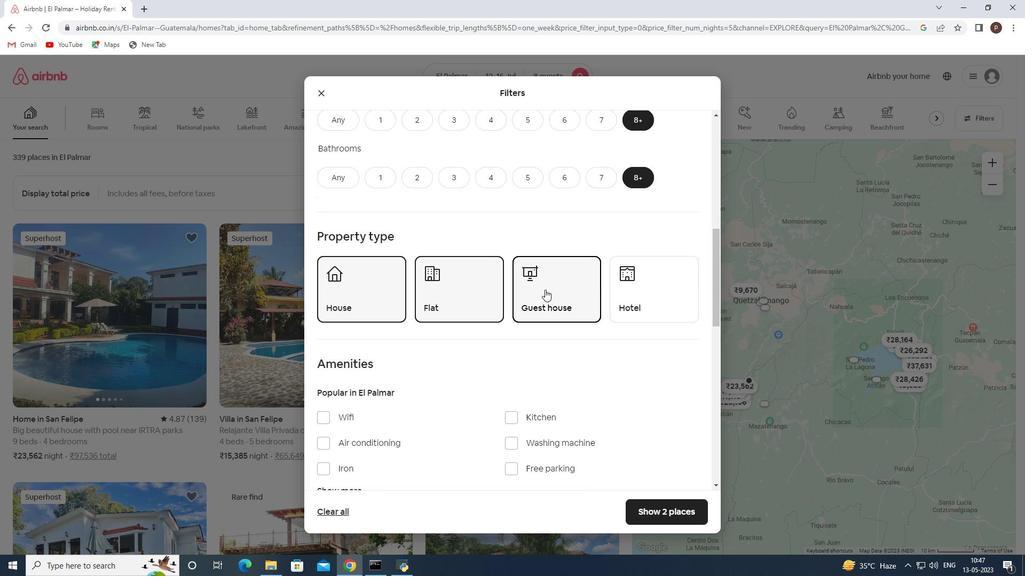 
Action: Mouse scrolled (545, 289) with delta (0, 0)
Screenshot: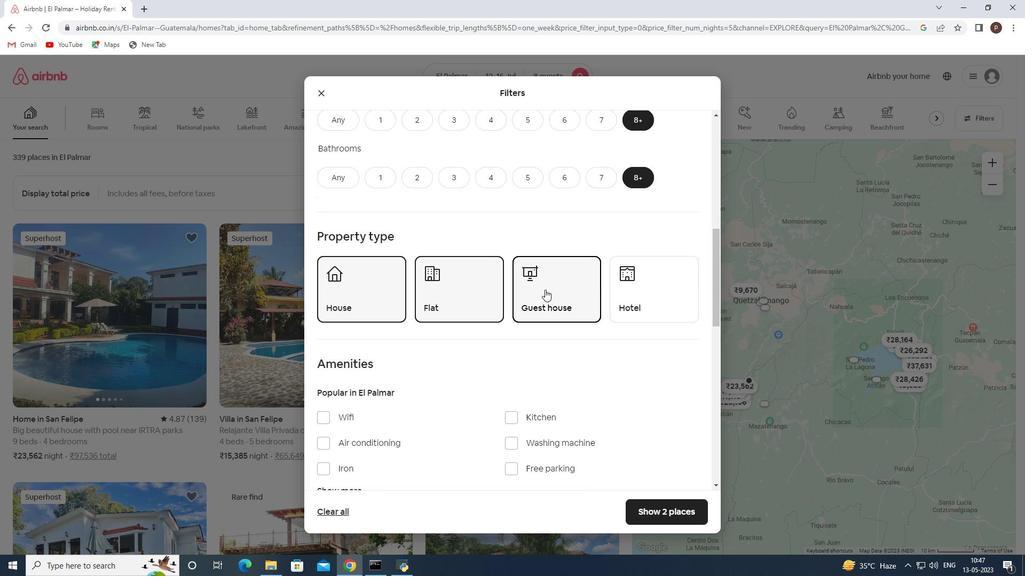 
Action: Mouse scrolled (545, 289) with delta (0, 0)
Screenshot: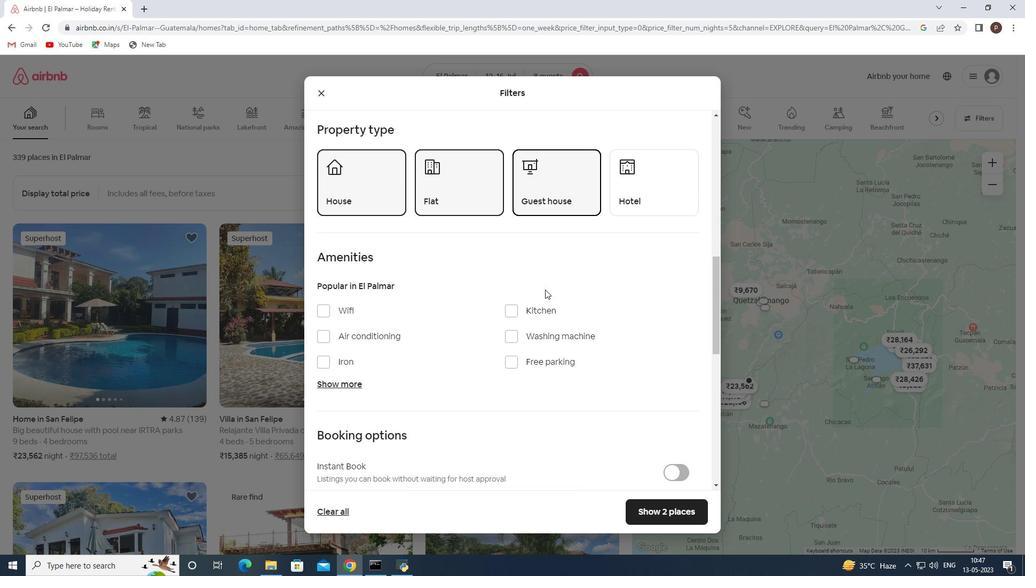 
Action: Mouse moved to (325, 259)
Screenshot: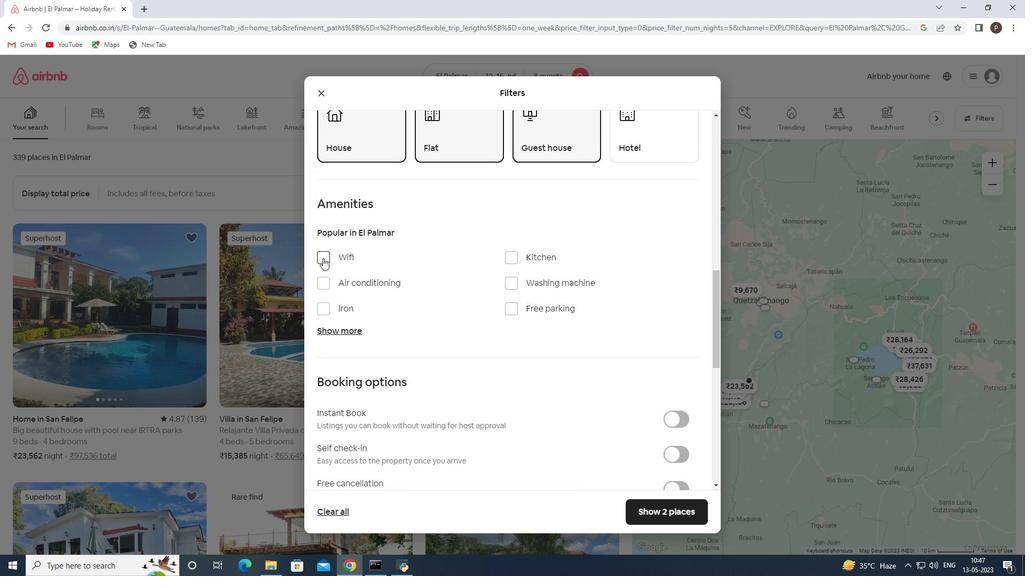 
Action: Mouse pressed left at (325, 259)
Screenshot: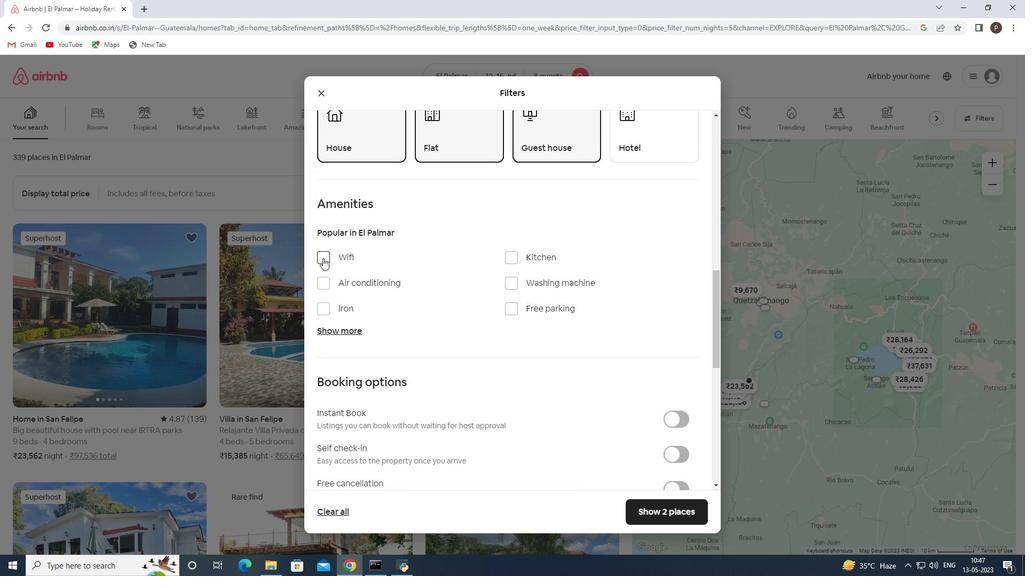 
Action: Mouse moved to (509, 310)
Screenshot: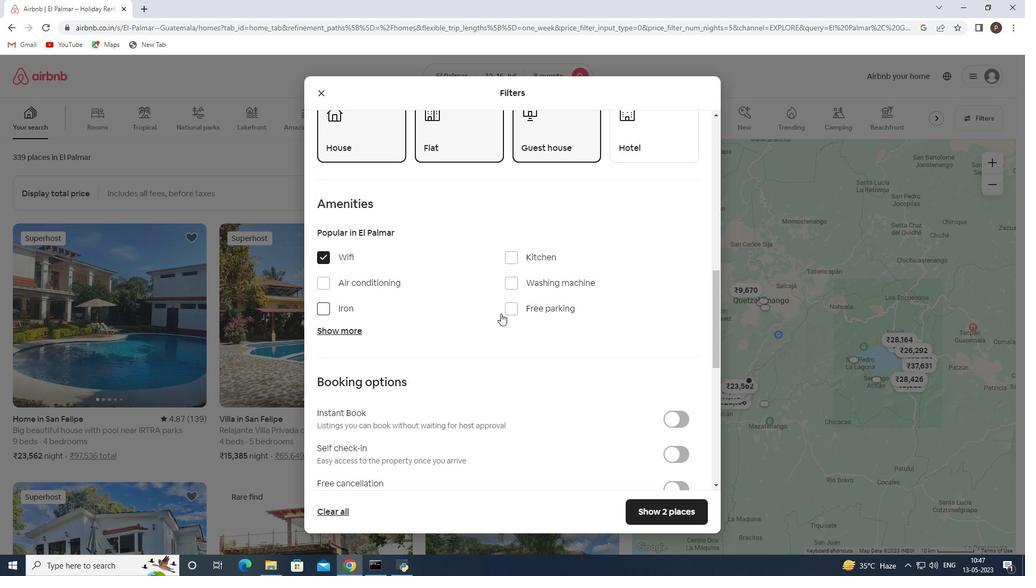 
Action: Mouse pressed left at (509, 310)
Screenshot: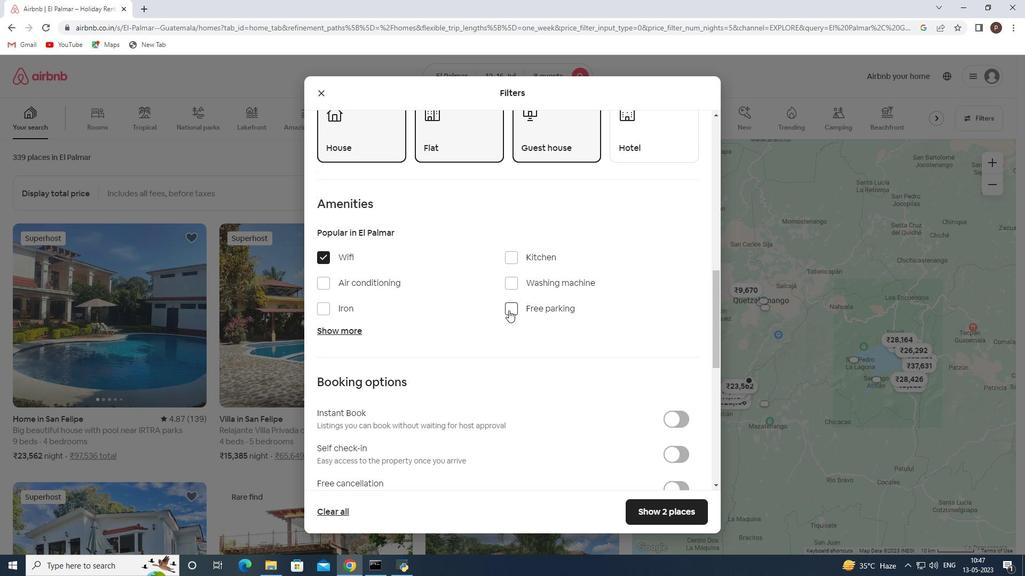 
Action: Mouse moved to (348, 329)
Screenshot: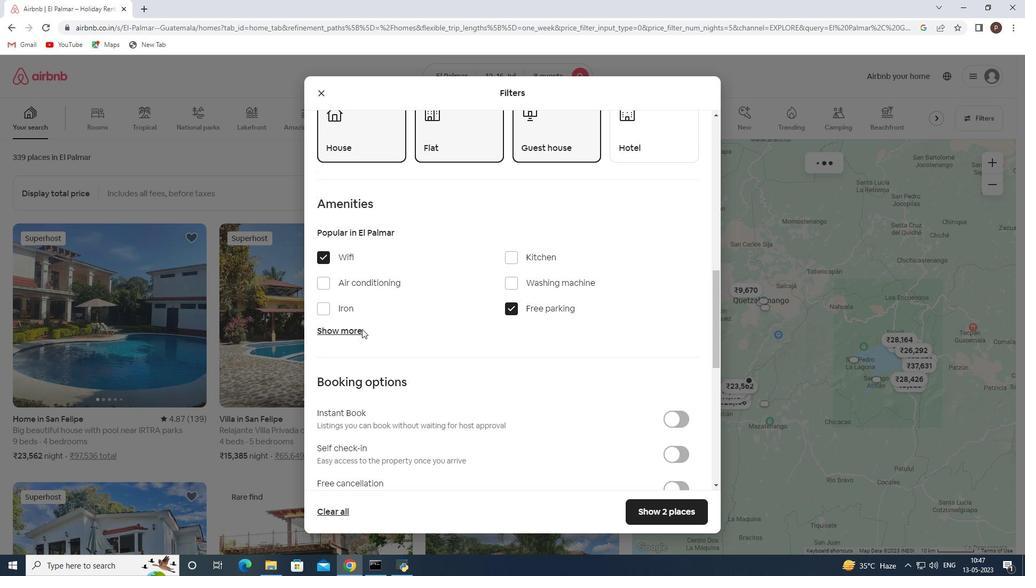 
Action: Mouse pressed left at (348, 329)
Screenshot: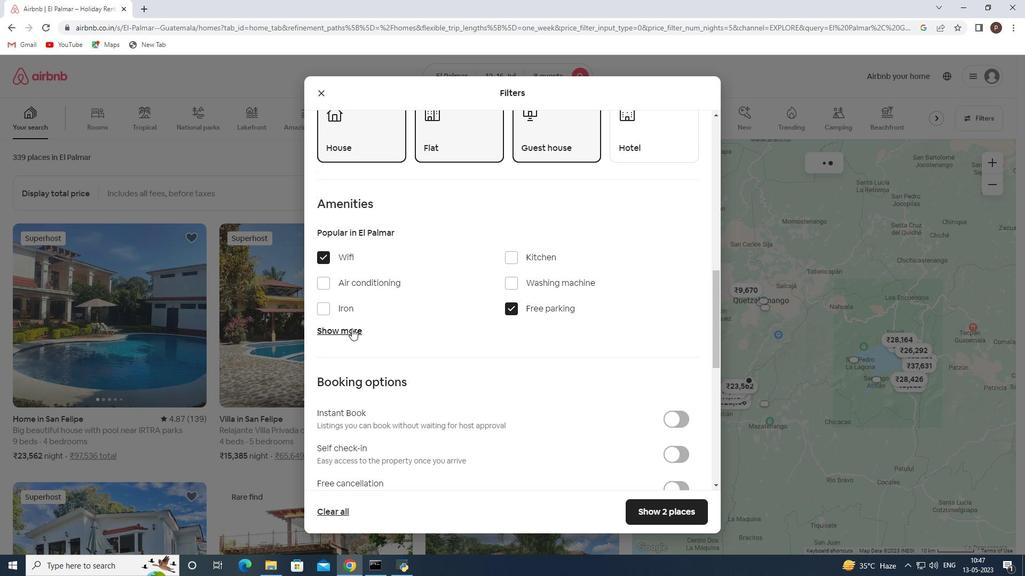 
Action: Mouse moved to (520, 392)
Screenshot: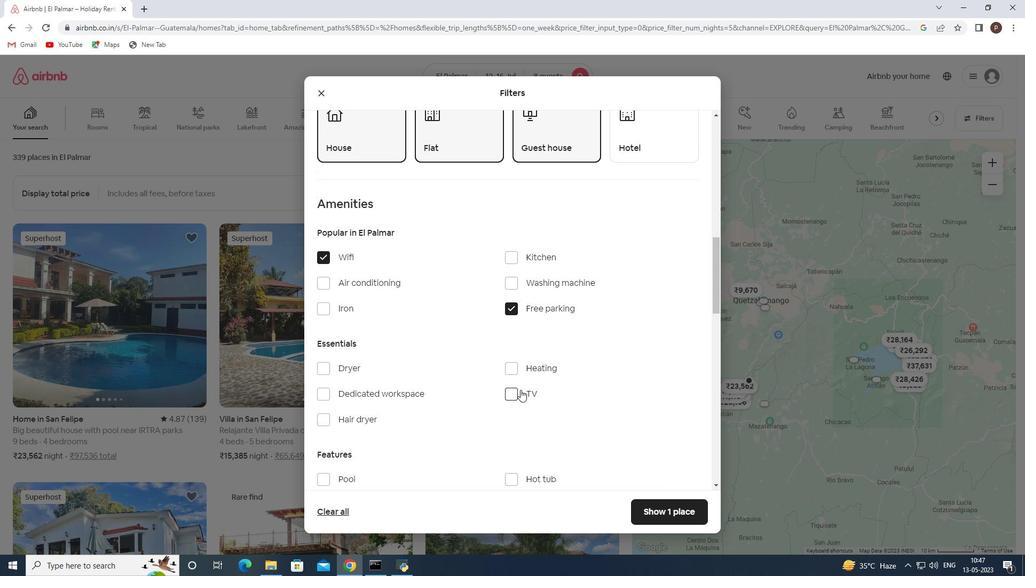 
Action: Mouse pressed left at (520, 392)
Screenshot: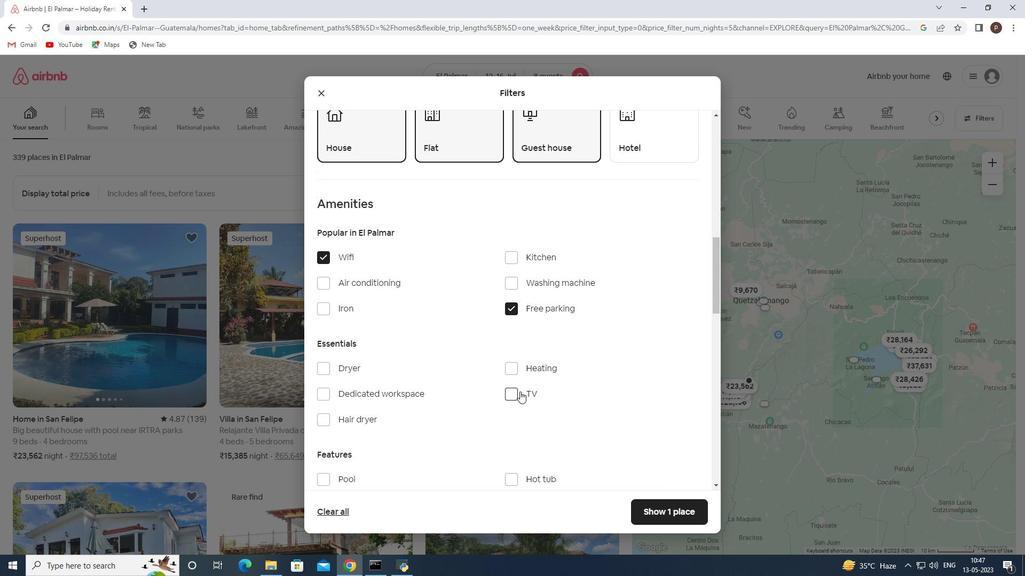 
Action: Mouse moved to (471, 390)
Screenshot: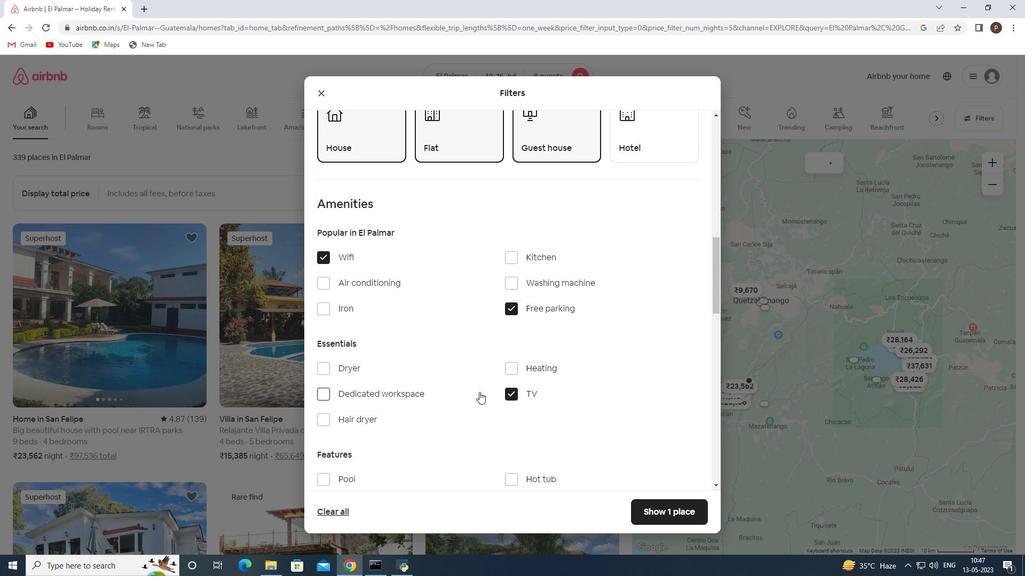 
Action: Mouse scrolled (471, 389) with delta (0, 0)
Screenshot: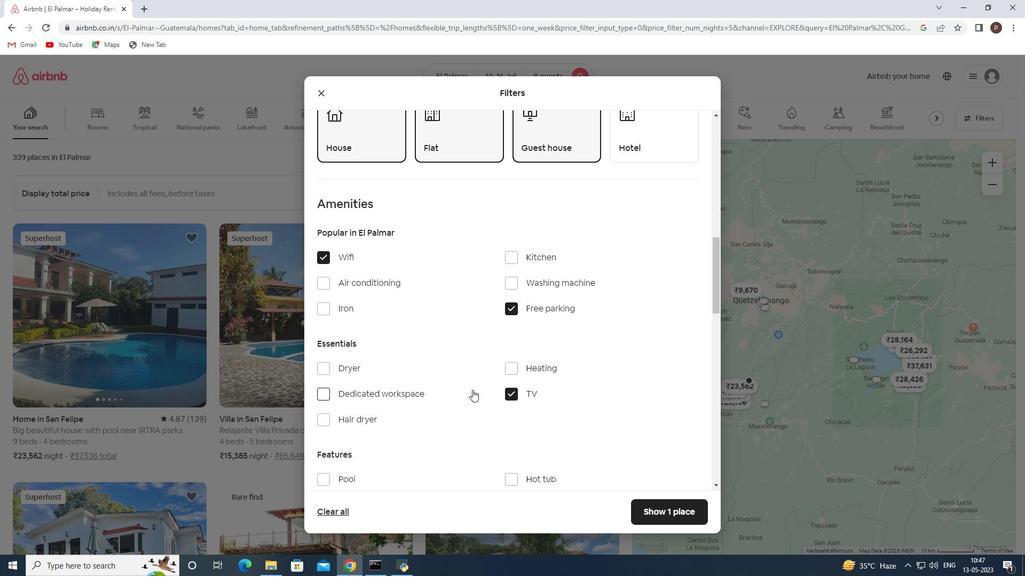 
Action: Mouse scrolled (471, 389) with delta (0, 0)
Screenshot: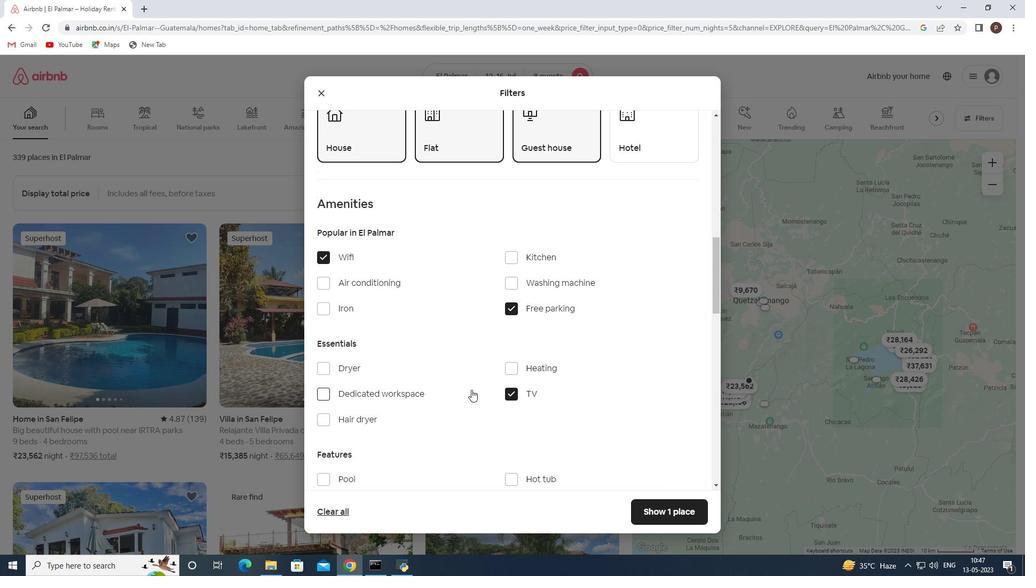 
Action: Mouse moved to (464, 379)
Screenshot: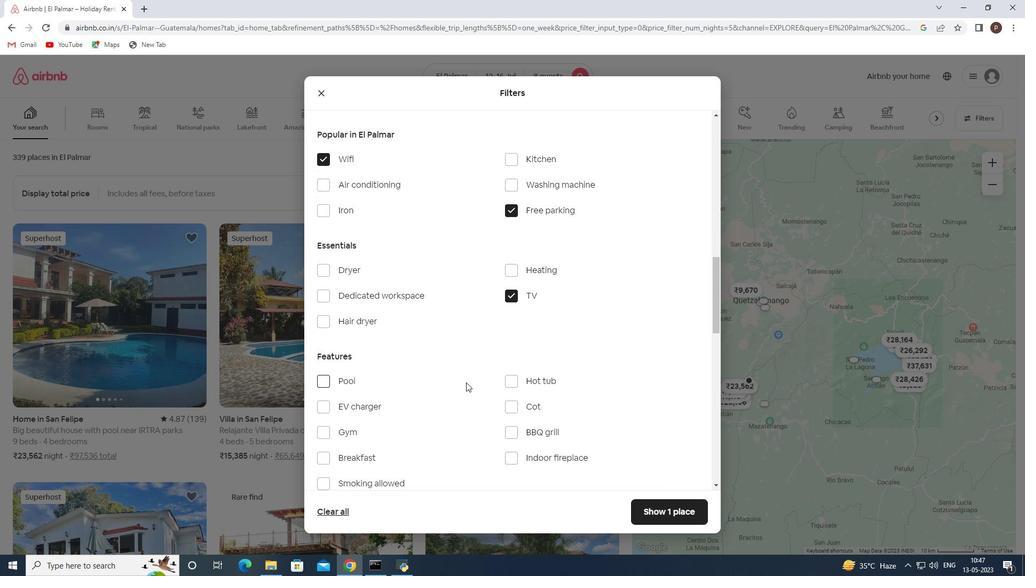 
Action: Mouse scrolled (464, 378) with delta (0, 0)
Screenshot: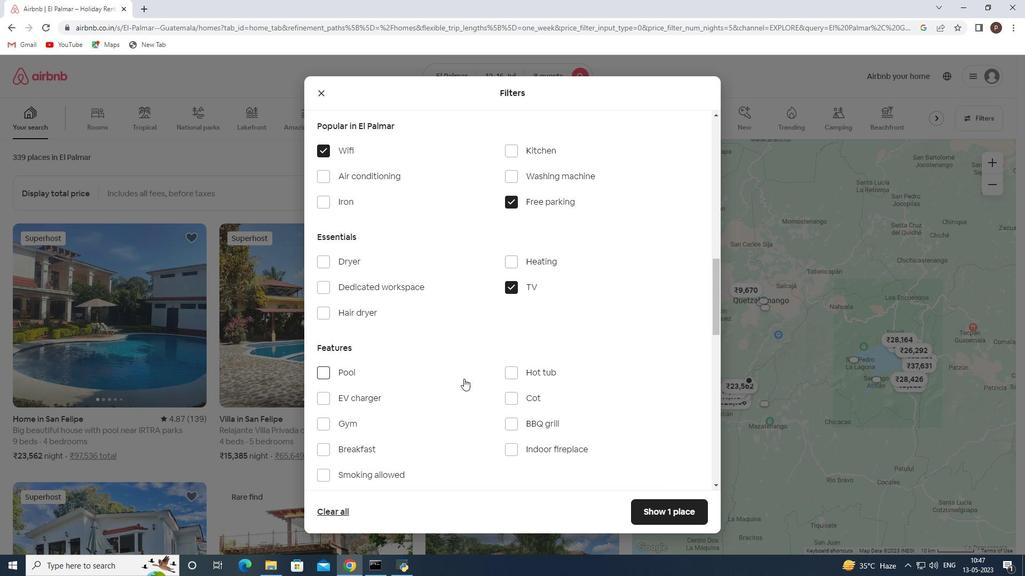 
Action: Mouse scrolled (464, 378) with delta (0, 0)
Screenshot: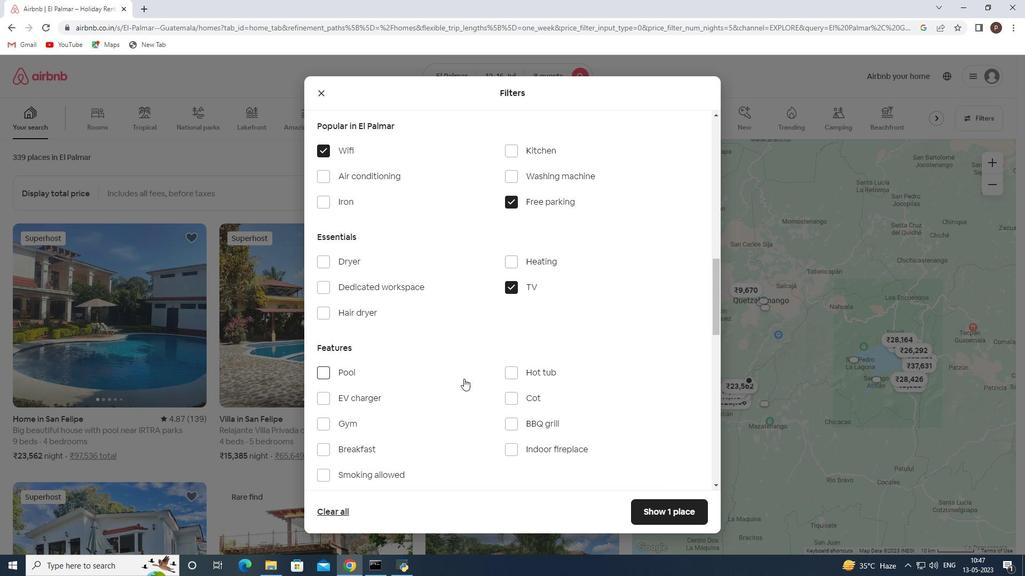 
Action: Mouse moved to (327, 318)
Screenshot: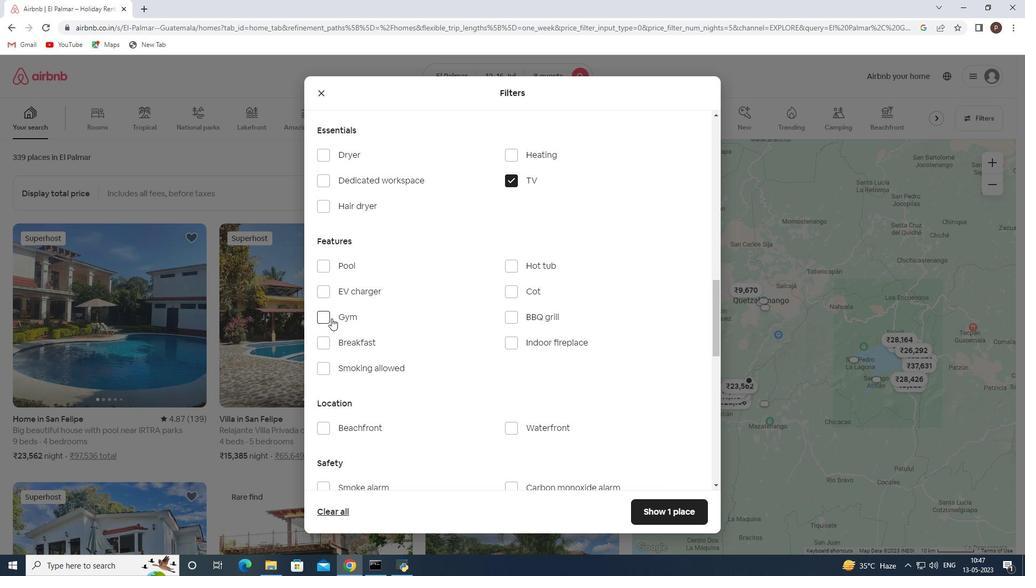 
Action: Mouse pressed left at (327, 318)
Screenshot: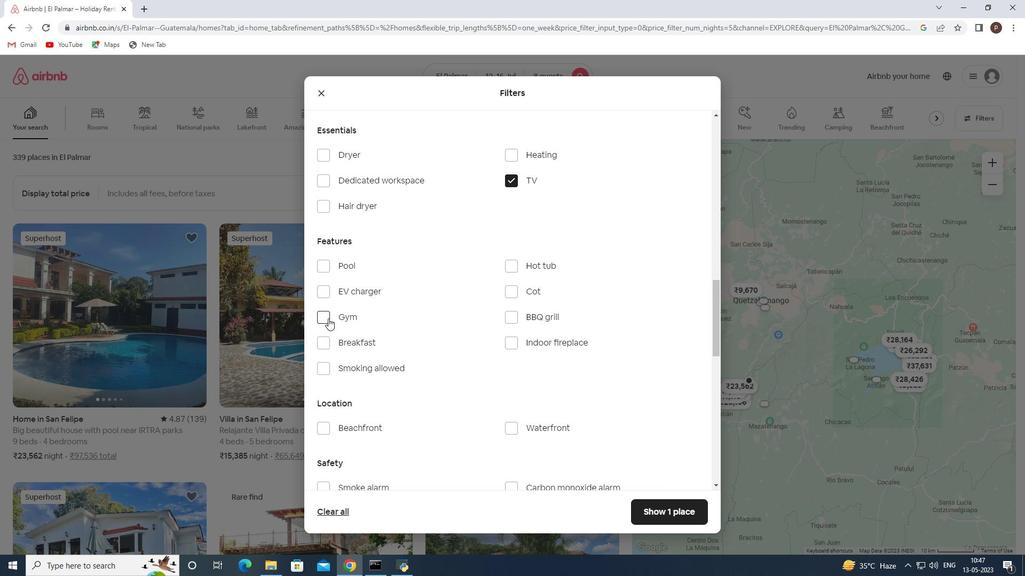 
Action: Mouse moved to (325, 337)
Screenshot: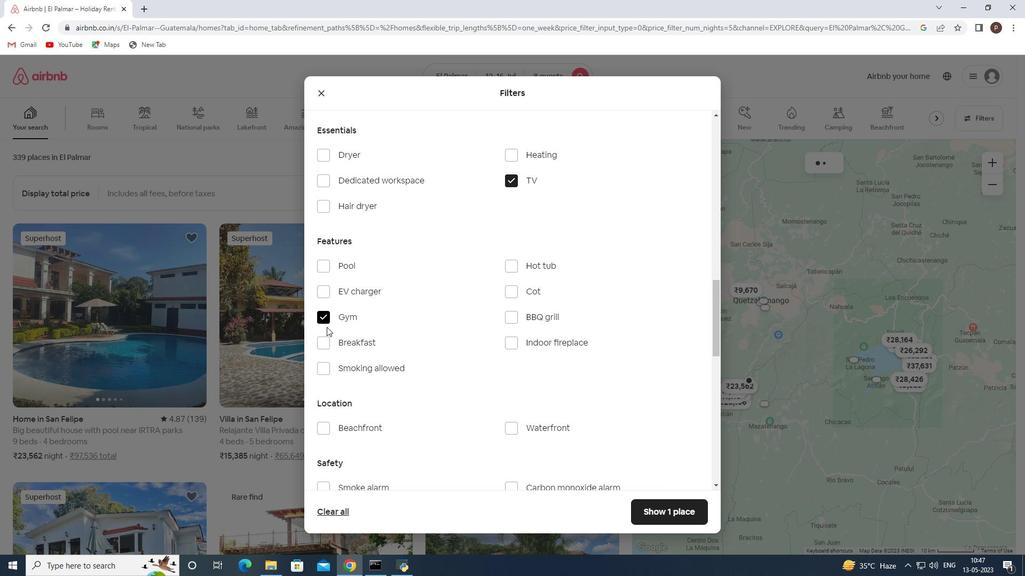 
Action: Mouse pressed left at (325, 337)
Screenshot: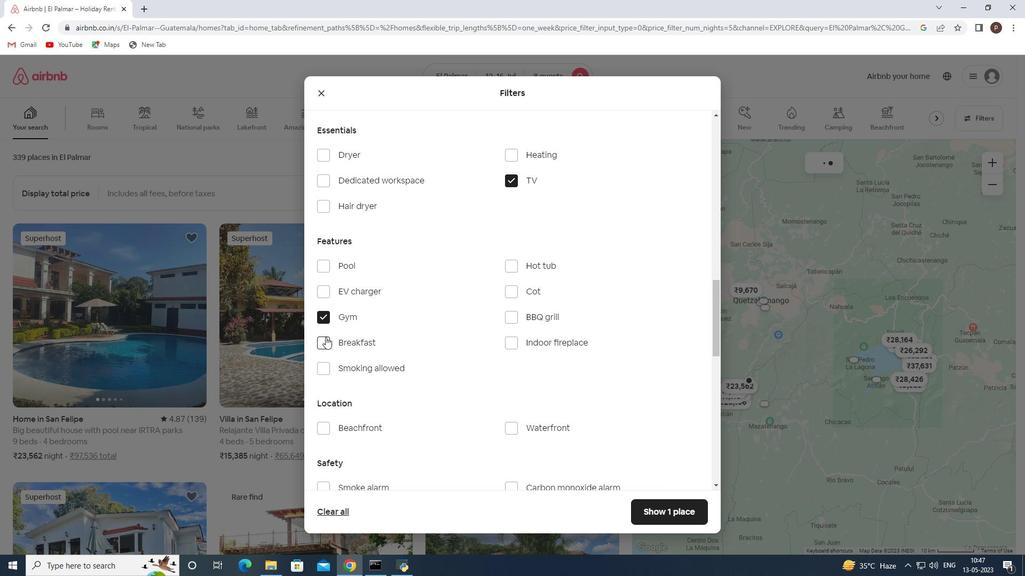 
Action: Mouse moved to (386, 353)
Screenshot: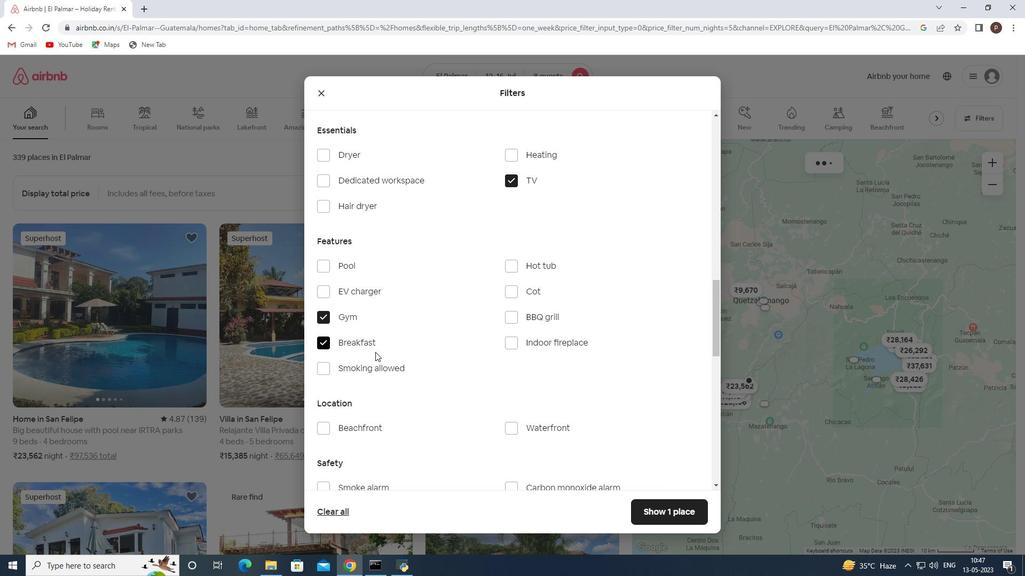 
Action: Mouse scrolled (386, 353) with delta (0, 0)
Screenshot: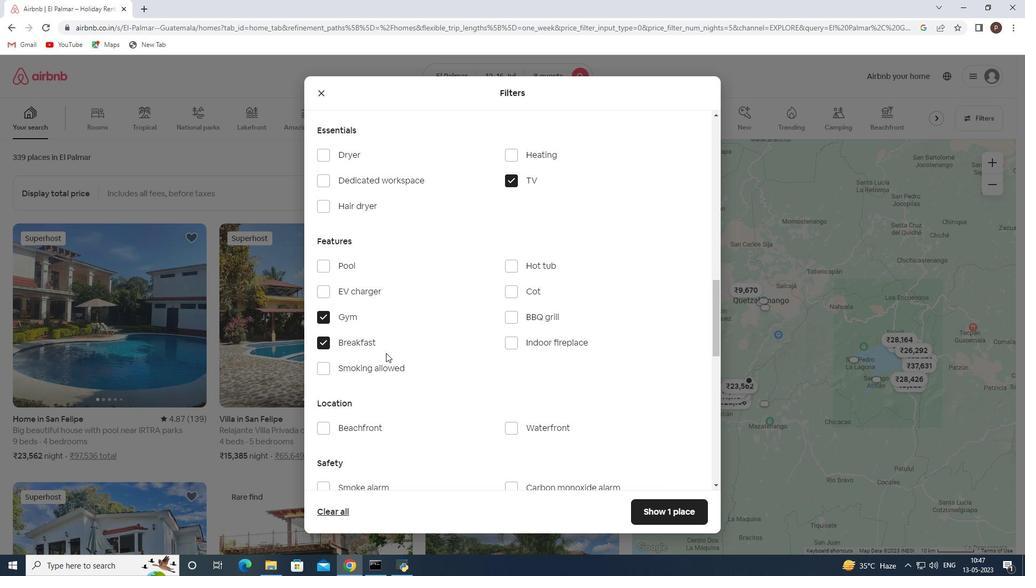 
Action: Mouse scrolled (386, 353) with delta (0, 0)
Screenshot: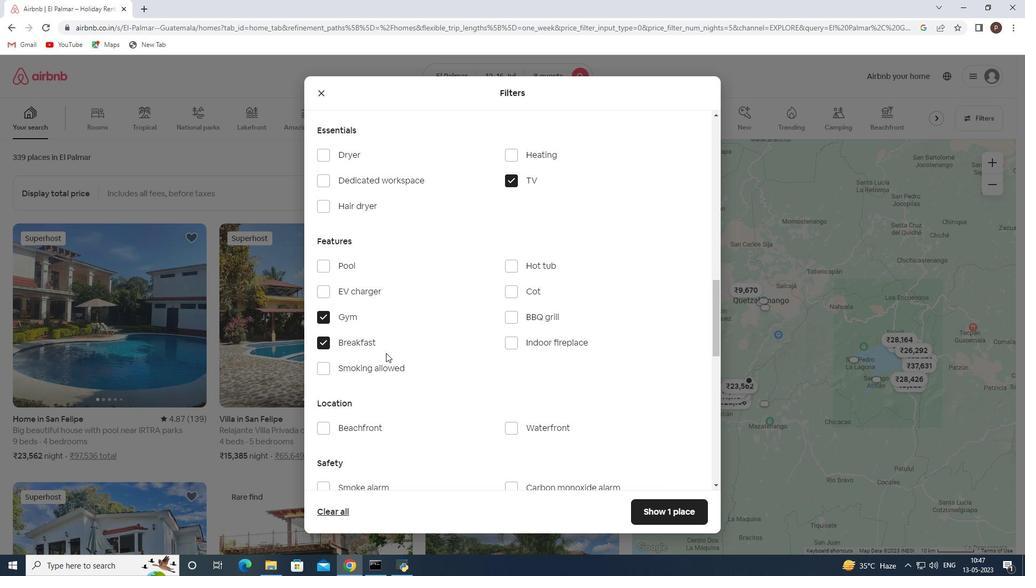 
Action: Mouse scrolled (386, 353) with delta (0, 0)
Screenshot: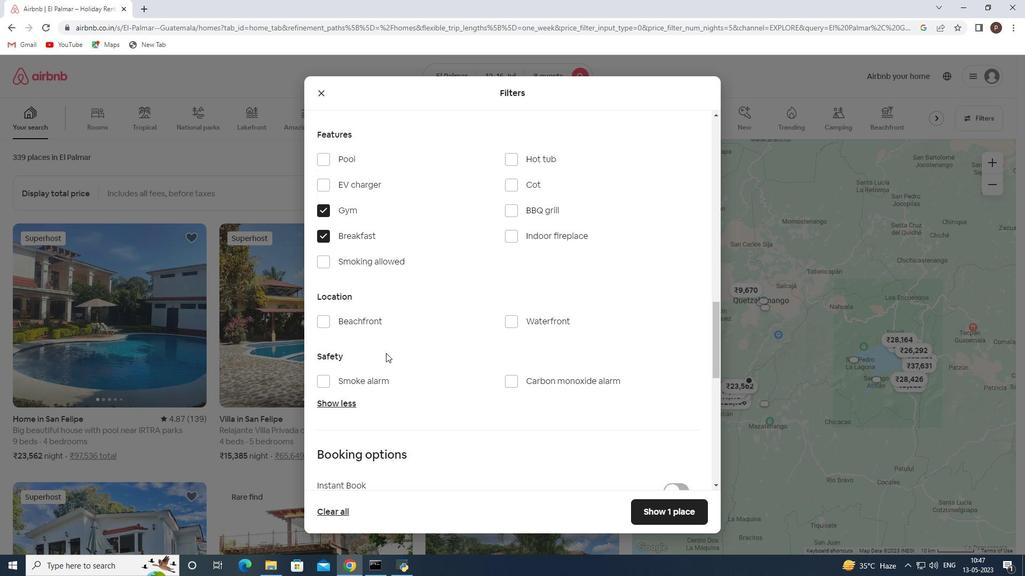 
Action: Mouse scrolled (386, 353) with delta (0, 0)
Screenshot: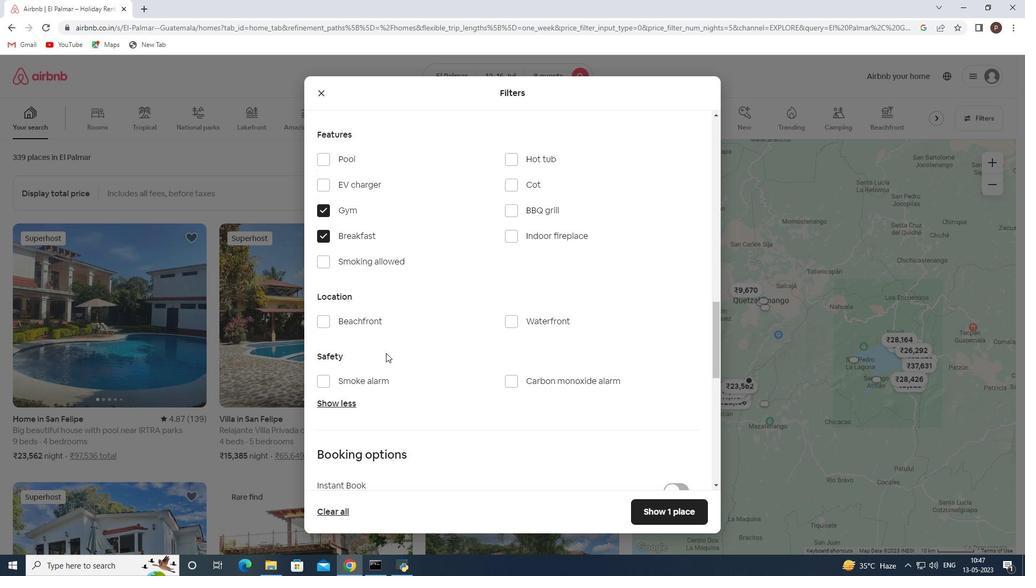 
Action: Mouse moved to (665, 415)
Screenshot: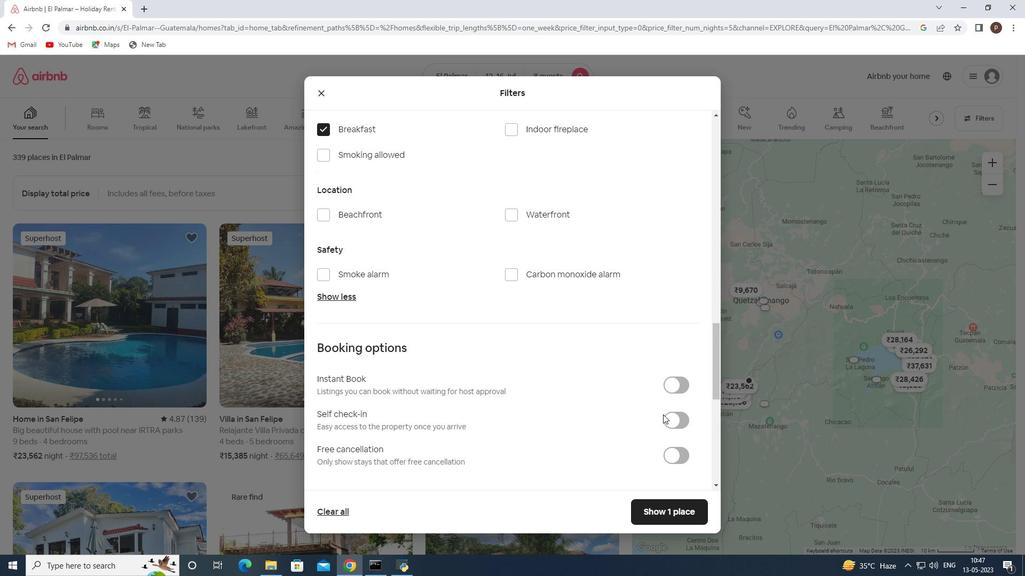 
Action: Mouse pressed left at (665, 415)
Screenshot: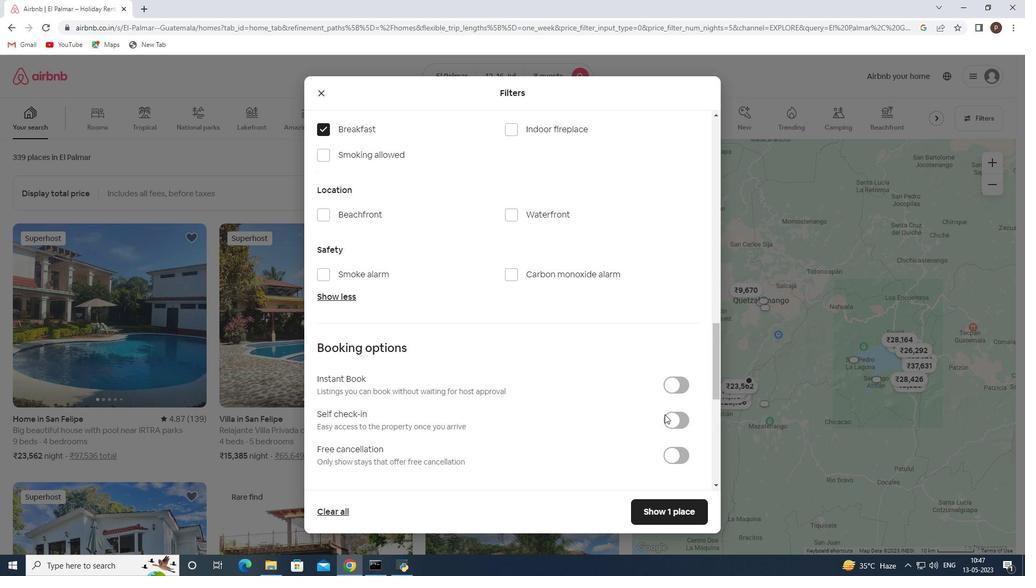 
Action: Mouse moved to (595, 403)
Screenshot: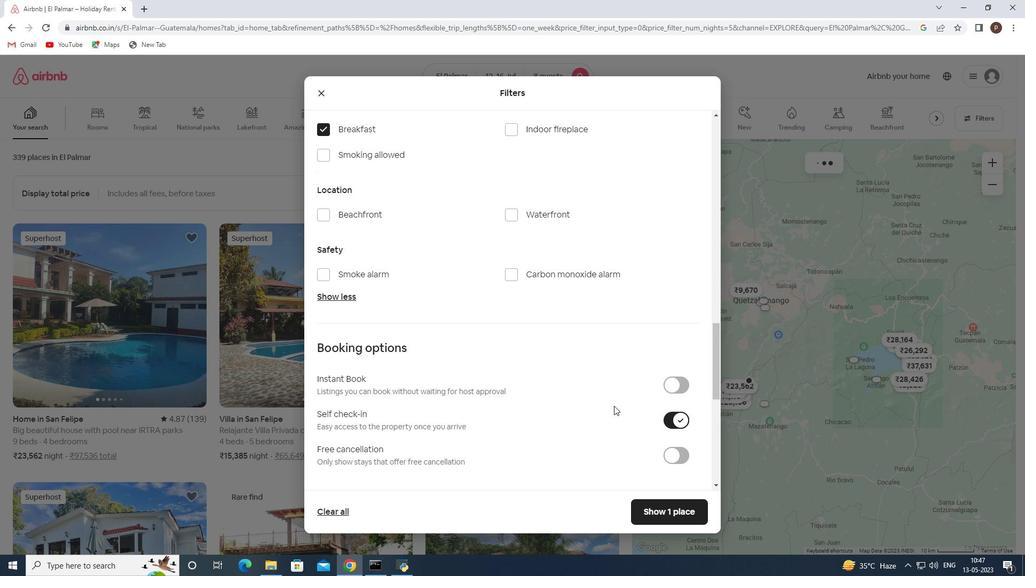 
Action: Mouse scrolled (595, 402) with delta (0, 0)
Screenshot: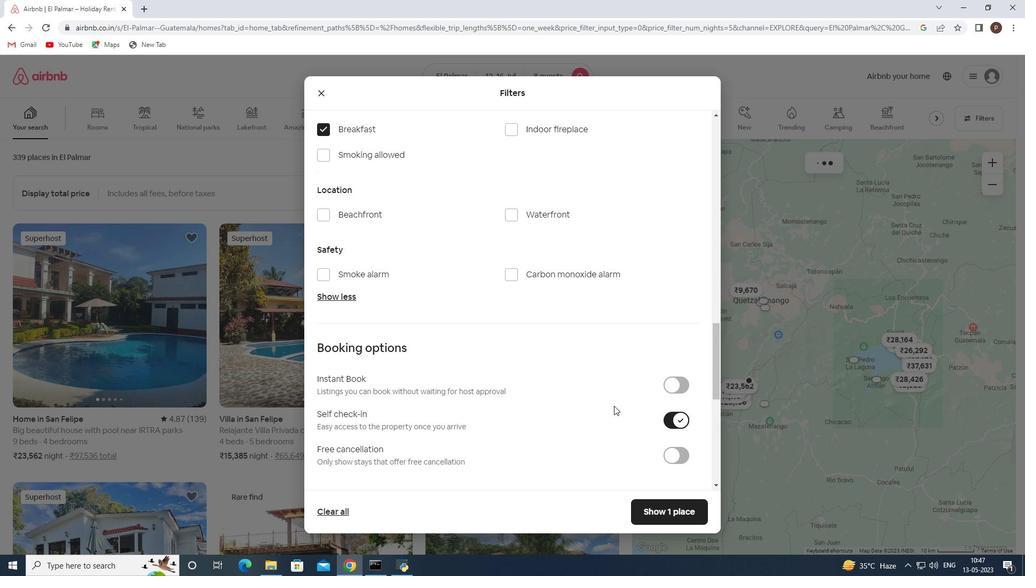 
Action: Mouse scrolled (595, 402) with delta (0, 0)
Screenshot: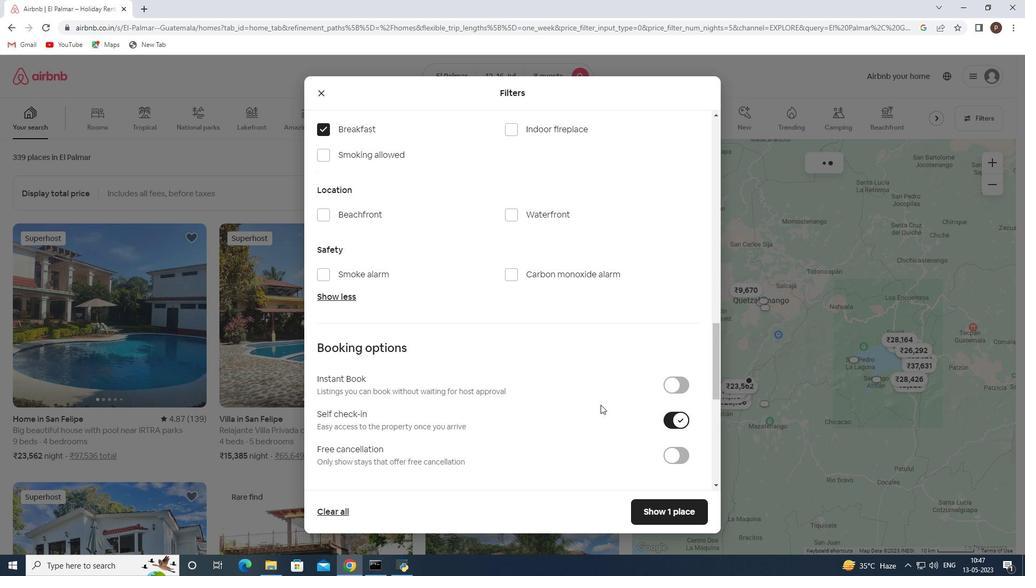 
Action: Mouse scrolled (595, 402) with delta (0, 0)
Screenshot: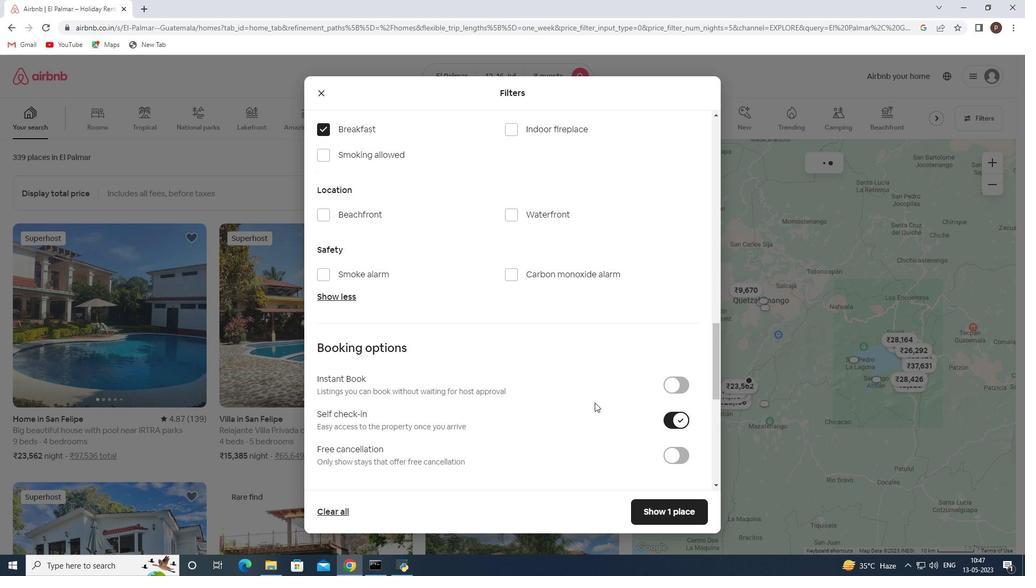 
Action: Mouse moved to (592, 403)
Screenshot: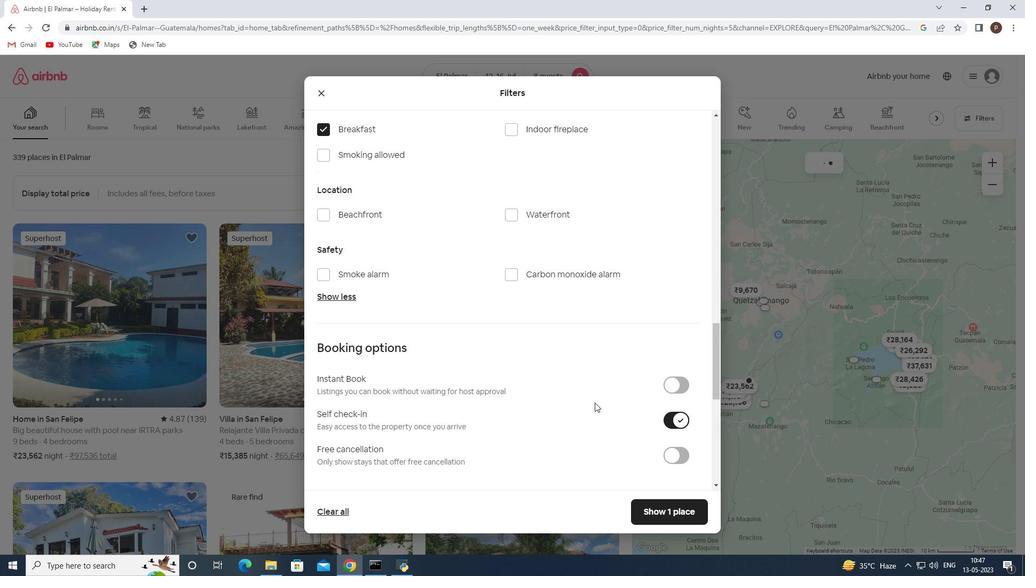 
Action: Mouse scrolled (592, 402) with delta (0, 0)
Screenshot: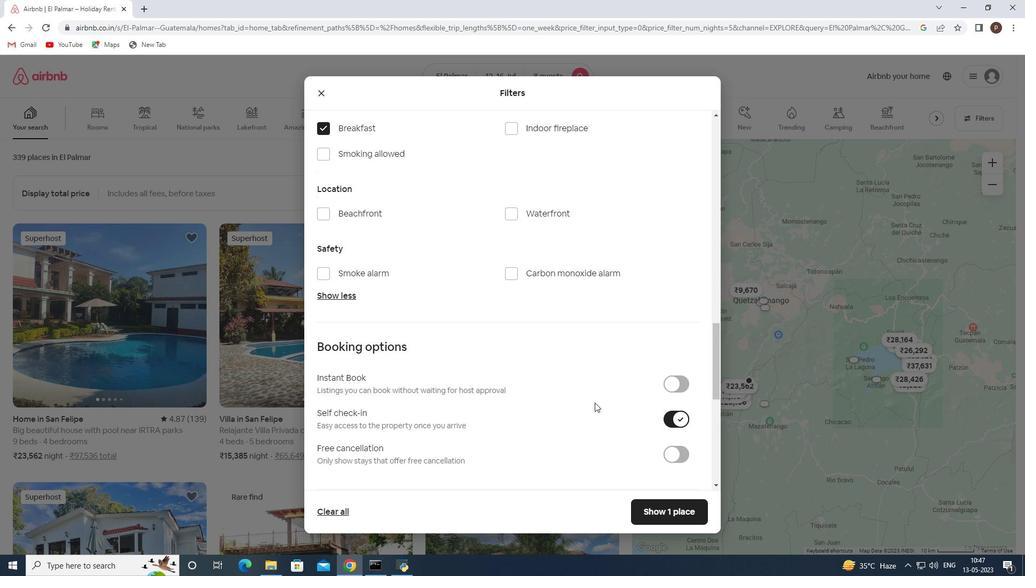 
Action: Mouse moved to (588, 400)
Screenshot: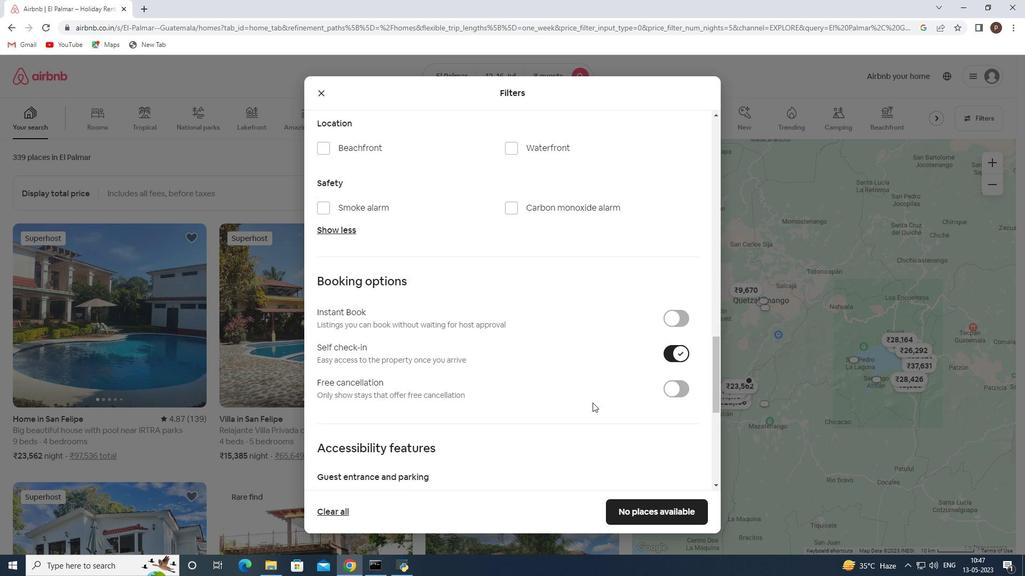 
Action: Mouse scrolled (588, 399) with delta (0, 0)
Screenshot: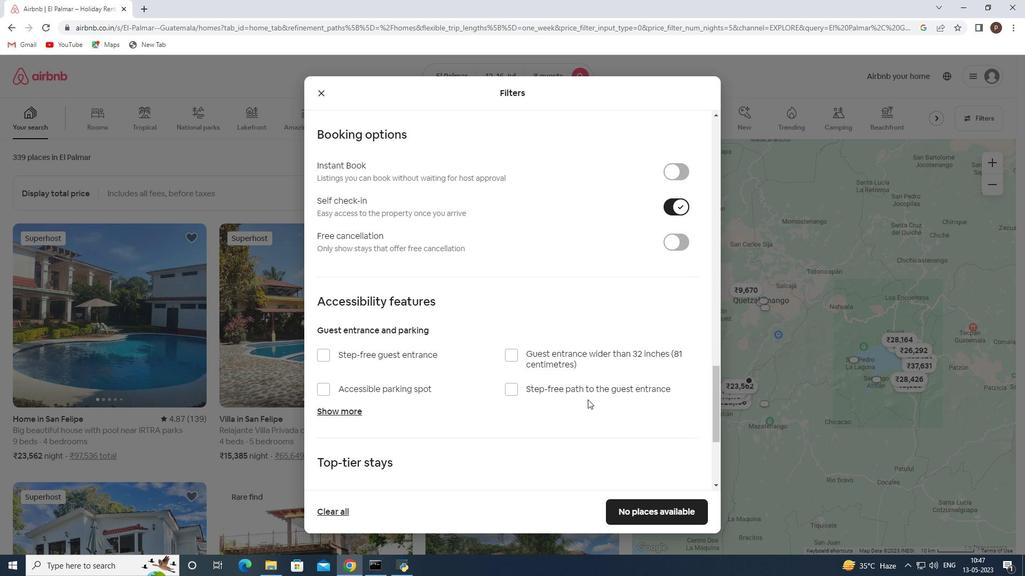 
Action: Mouse scrolled (588, 399) with delta (0, 0)
Screenshot: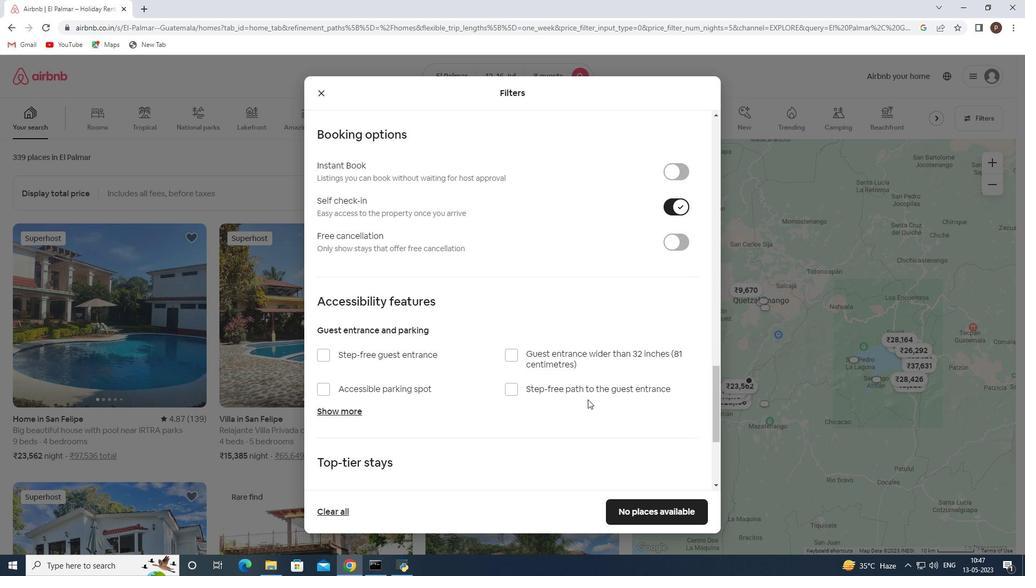 
Action: Mouse scrolled (588, 399) with delta (0, 0)
Screenshot: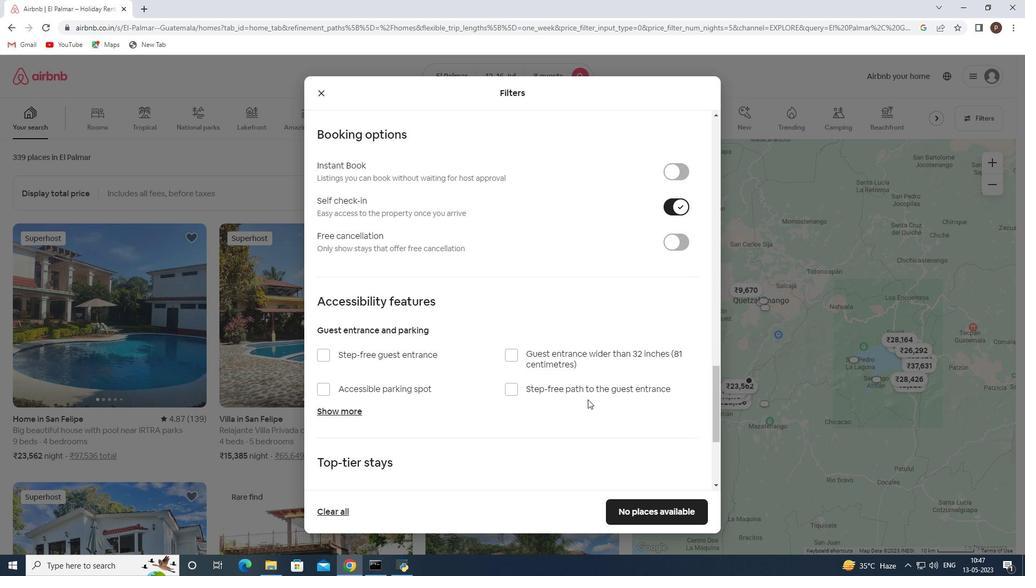 
Action: Mouse scrolled (588, 399) with delta (0, 0)
Screenshot: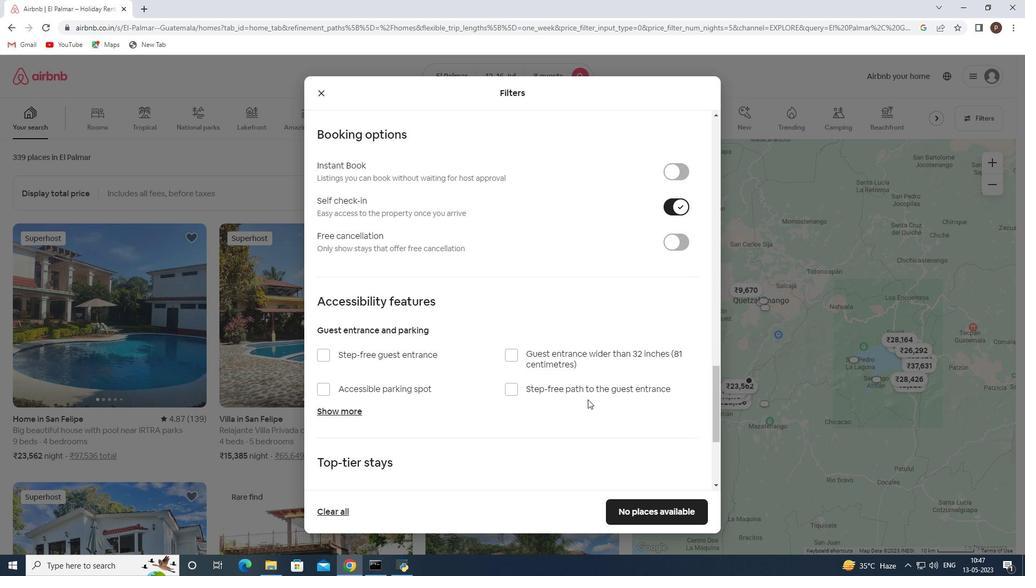 
Action: Mouse scrolled (588, 399) with delta (0, 0)
Screenshot: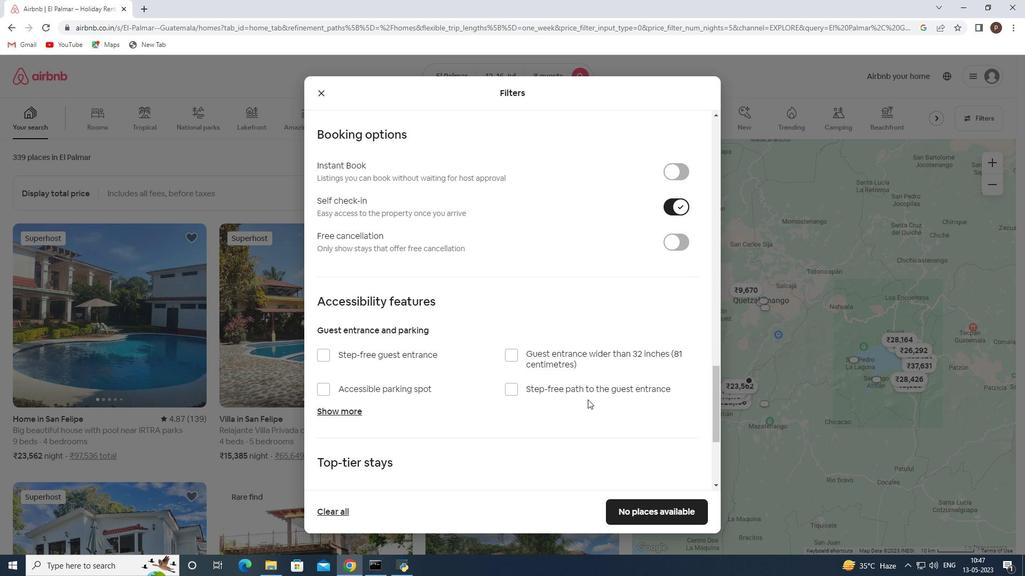 
Action: Mouse scrolled (588, 399) with delta (0, 0)
Screenshot: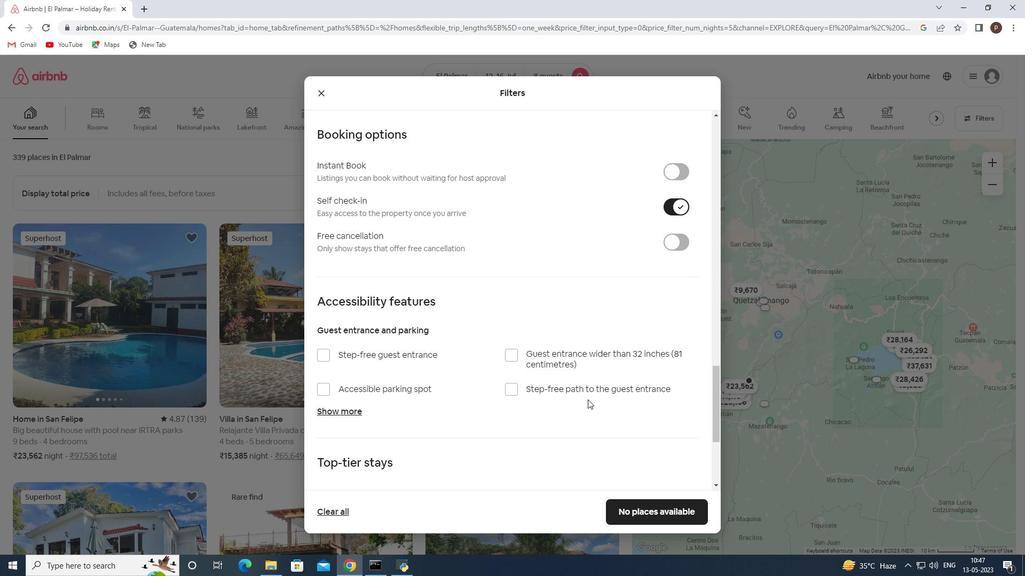 
Action: Mouse moved to (326, 413)
Screenshot: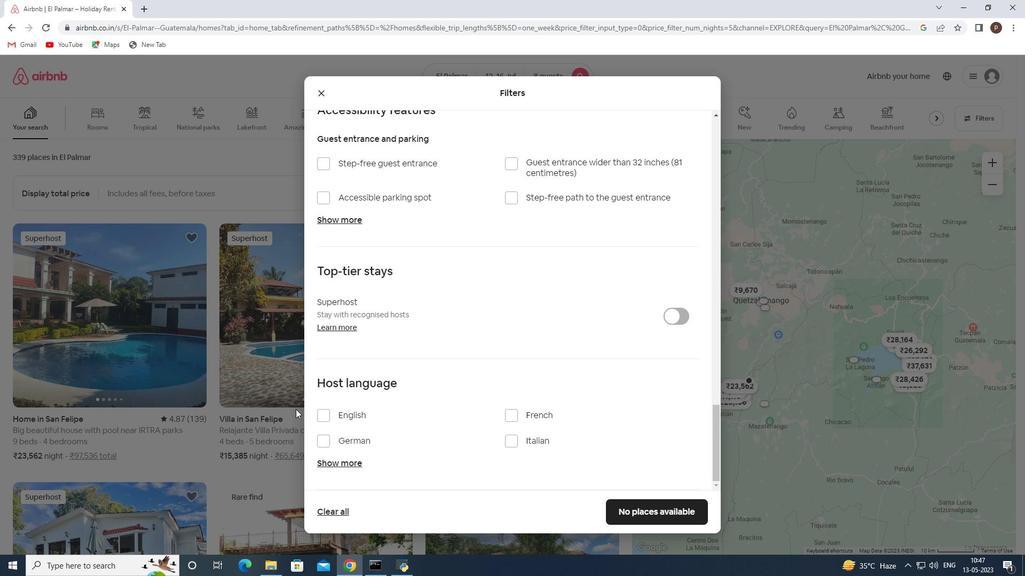 
Action: Mouse pressed left at (326, 413)
Screenshot: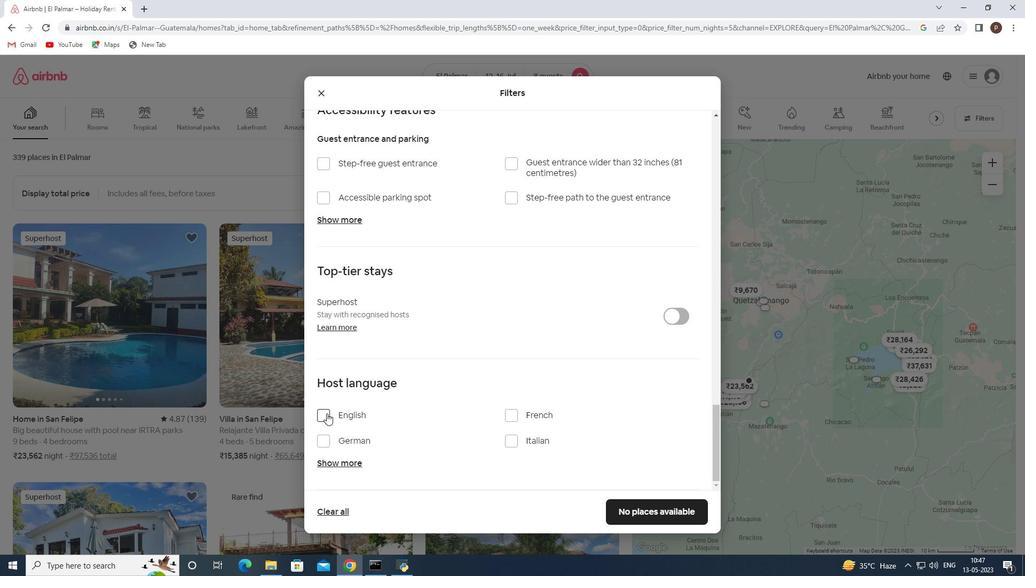 
Action: Mouse moved to (652, 508)
Screenshot: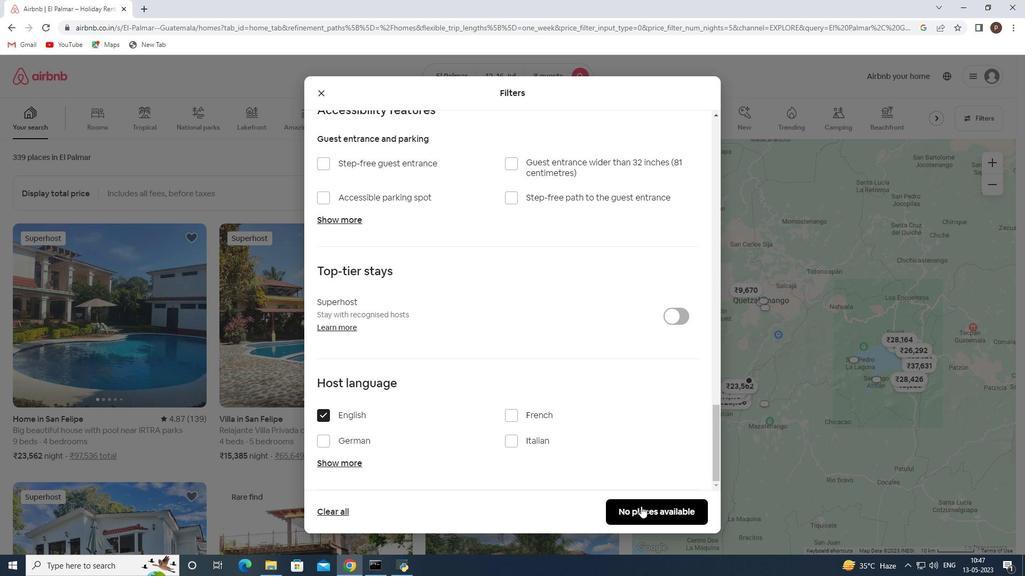 
Action: Mouse pressed left at (652, 508)
Screenshot: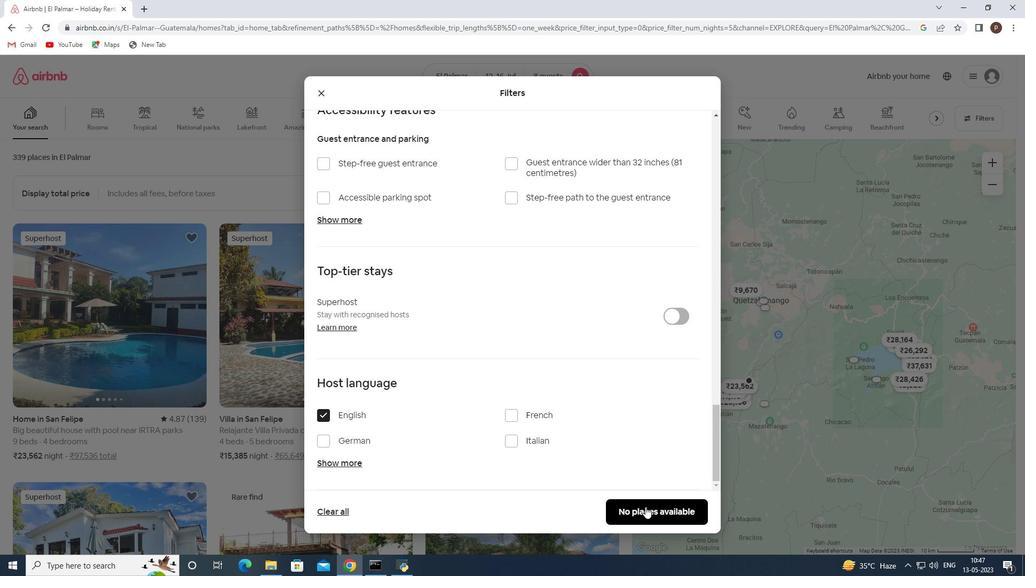 
